 Task: Look for space in Gosnells, Australia from 7th July, 2023 to 14th July, 2023 for 1 adult in price range Rs.6000 to Rs.14000. Place can be shared room with 1  bedroom having 1 bed and 1 bathroom. Property type can be house, flat, guest house, hotel. Amenities needed are: wifi, washing machine, kitchen. Booking option can be shelf check-in. Required host language is English.
Action: Mouse moved to (390, 148)
Screenshot: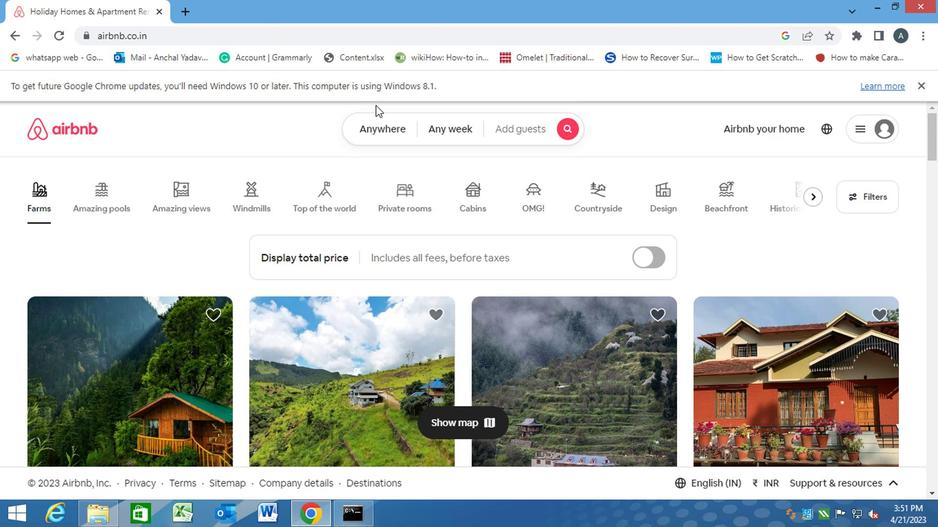 
Action: Mouse pressed left at (390, 148)
Screenshot: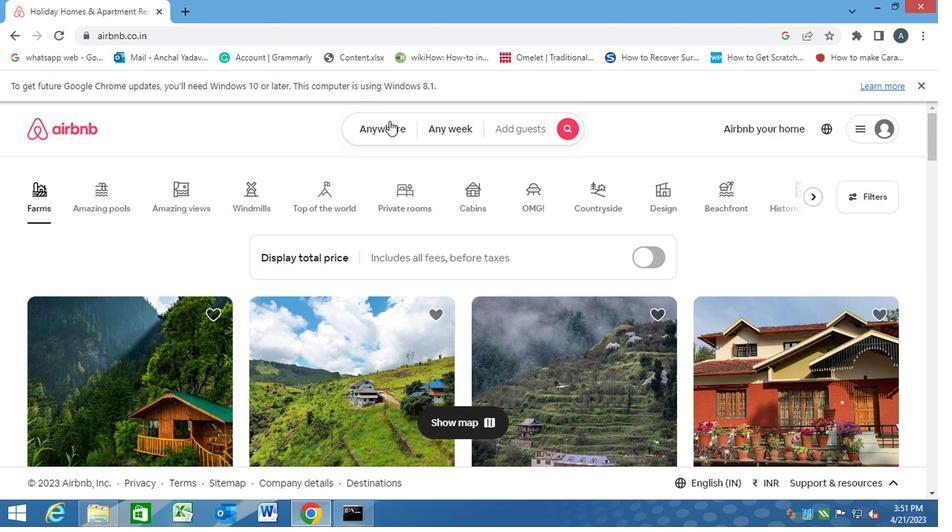 
Action: Mouse moved to (222, 197)
Screenshot: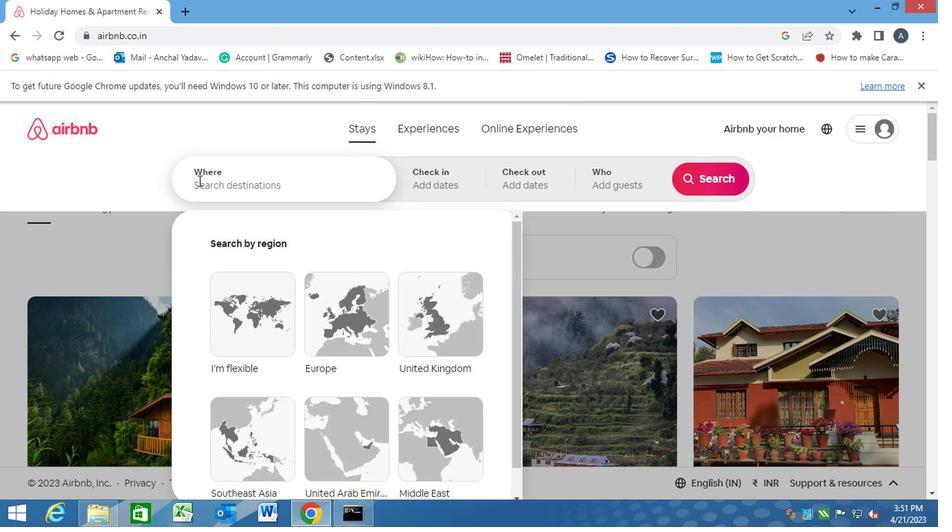 
Action: Mouse pressed left at (222, 197)
Screenshot: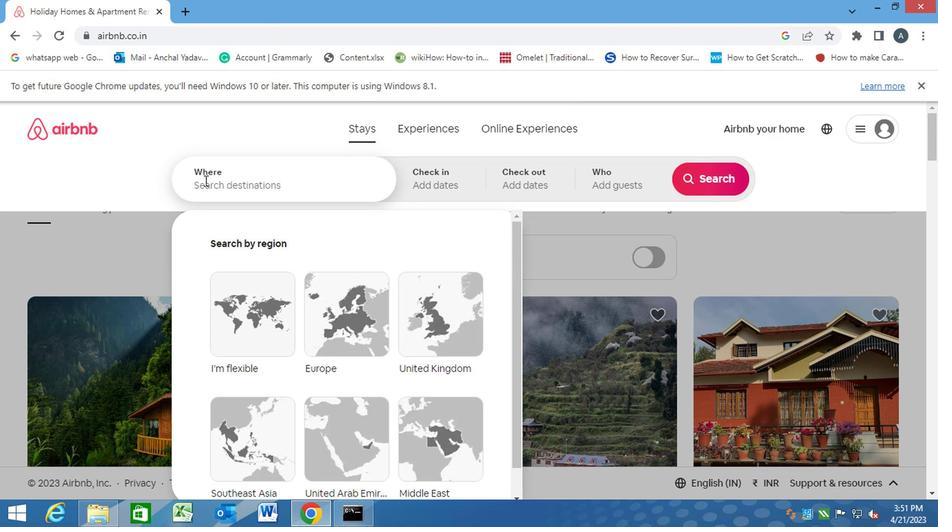 
Action: Key pressed g<Key.caps_lock>osnells,<Key.space><Key.caps_lock>a<Key.caps_lock>ustralia<Key.enter>
Screenshot: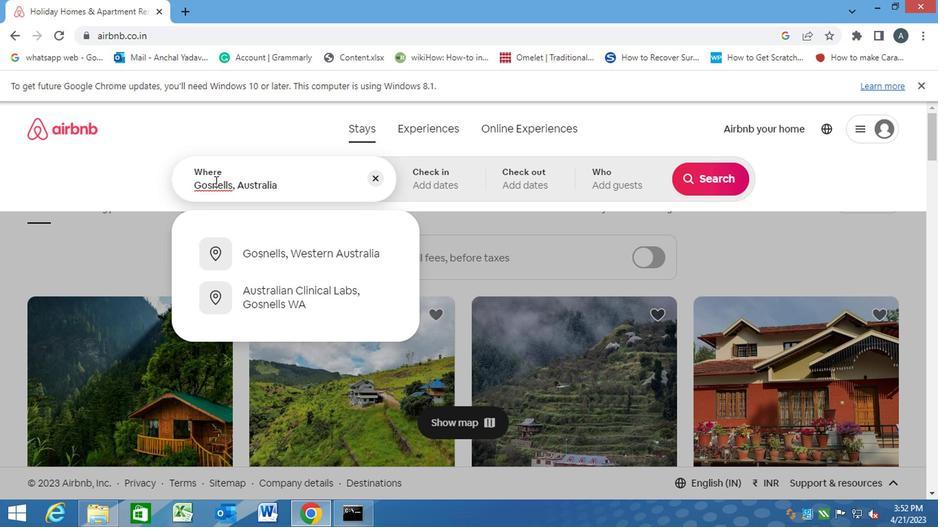 
Action: Mouse moved to (695, 290)
Screenshot: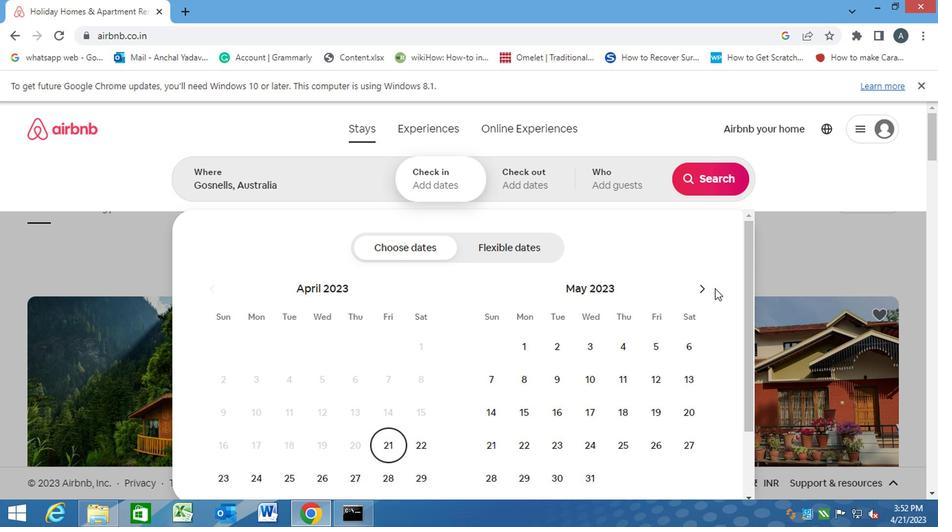 
Action: Mouse pressed left at (695, 290)
Screenshot: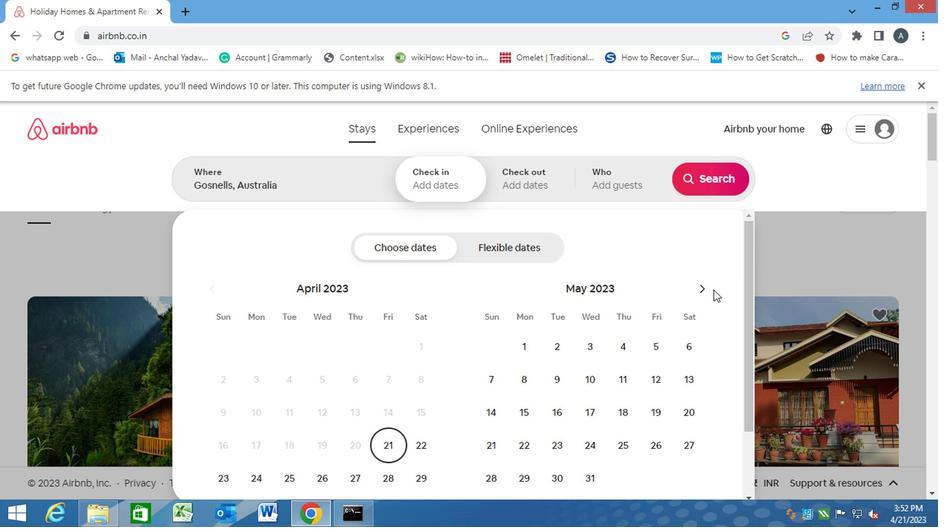 
Action: Mouse moved to (695, 290)
Screenshot: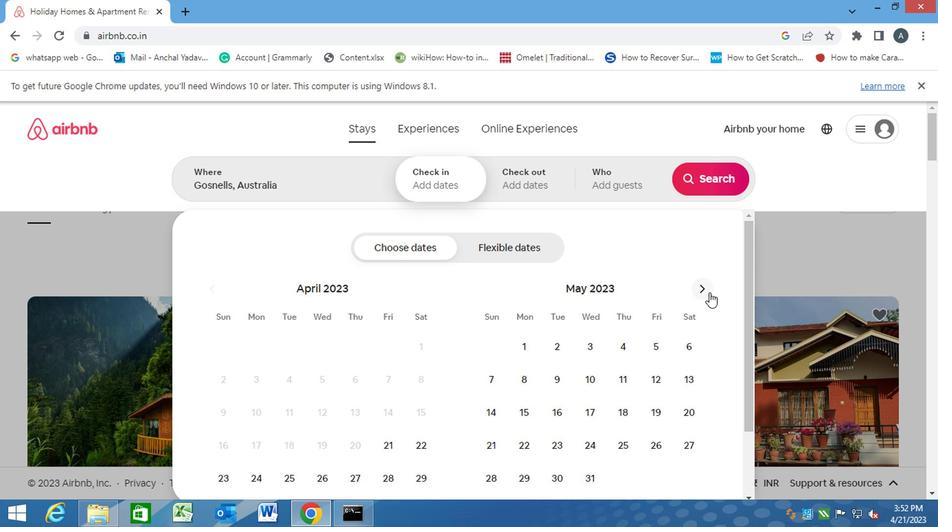 
Action: Mouse pressed left at (695, 290)
Screenshot: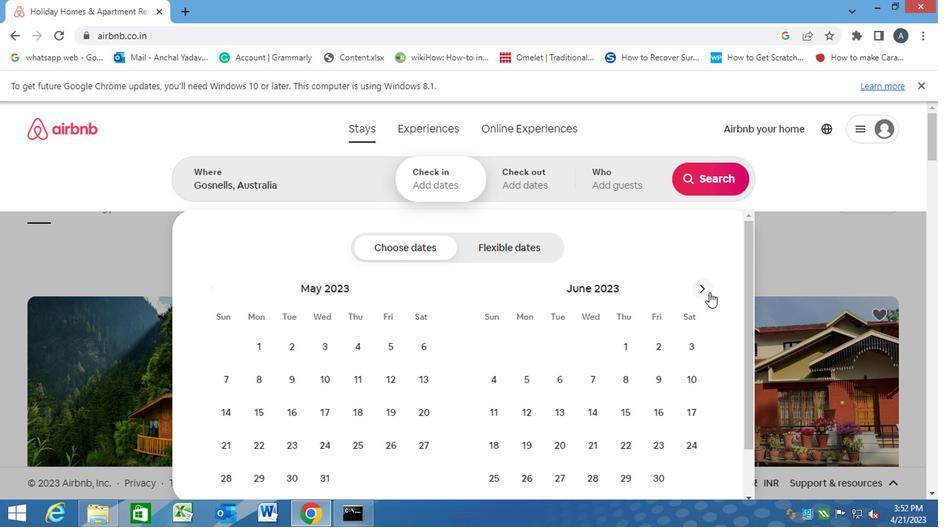 
Action: Mouse moved to (650, 363)
Screenshot: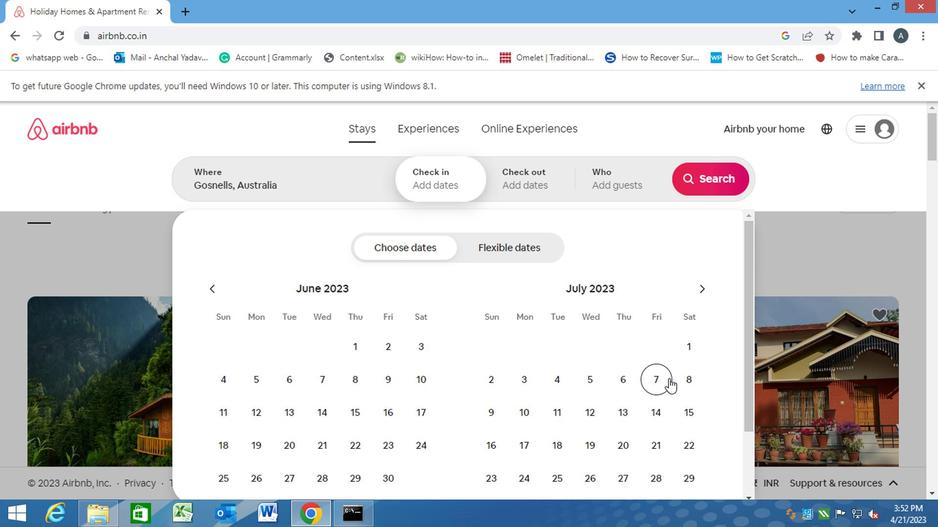 
Action: Mouse pressed left at (650, 363)
Screenshot: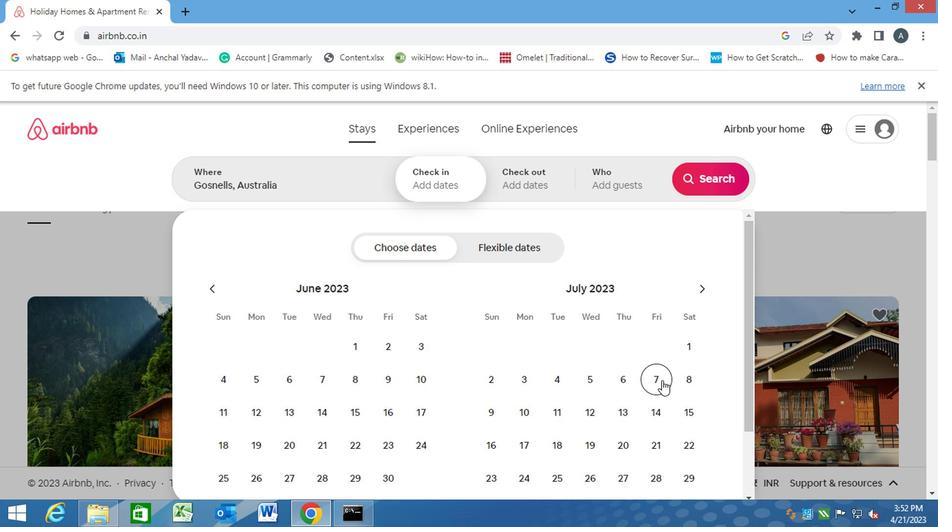 
Action: Mouse moved to (639, 387)
Screenshot: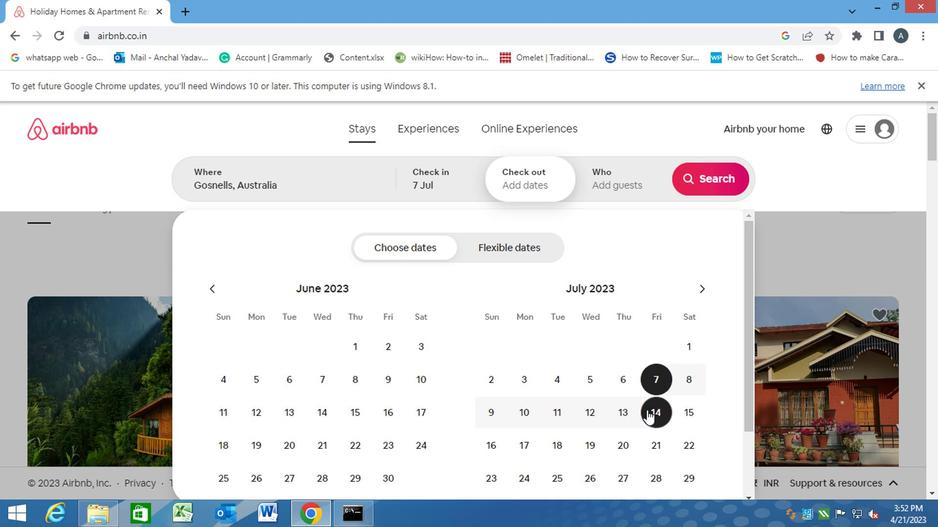 
Action: Mouse pressed left at (639, 387)
Screenshot: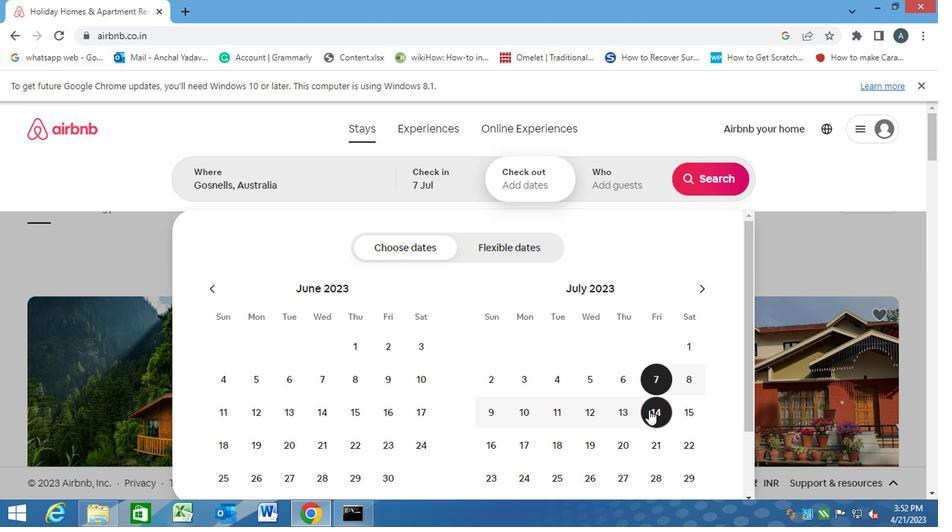 
Action: Mouse moved to (599, 191)
Screenshot: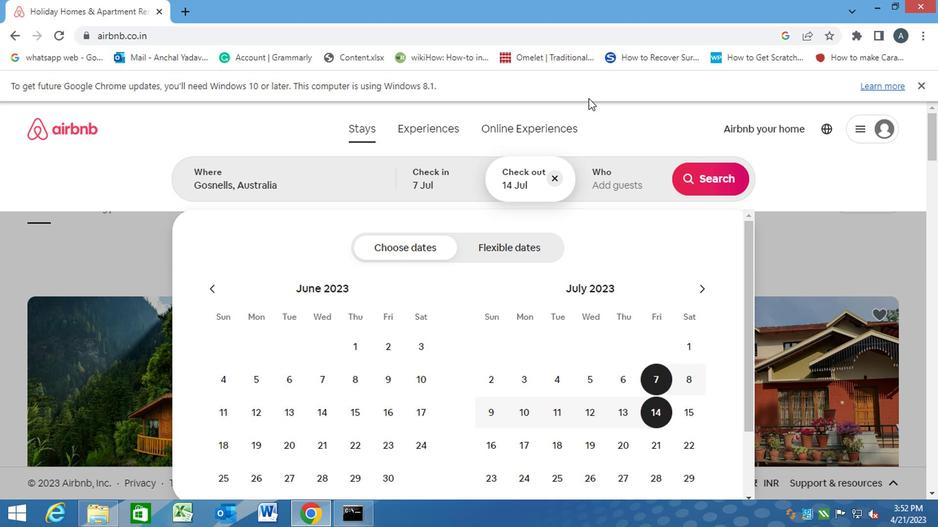 
Action: Mouse pressed left at (599, 191)
Screenshot: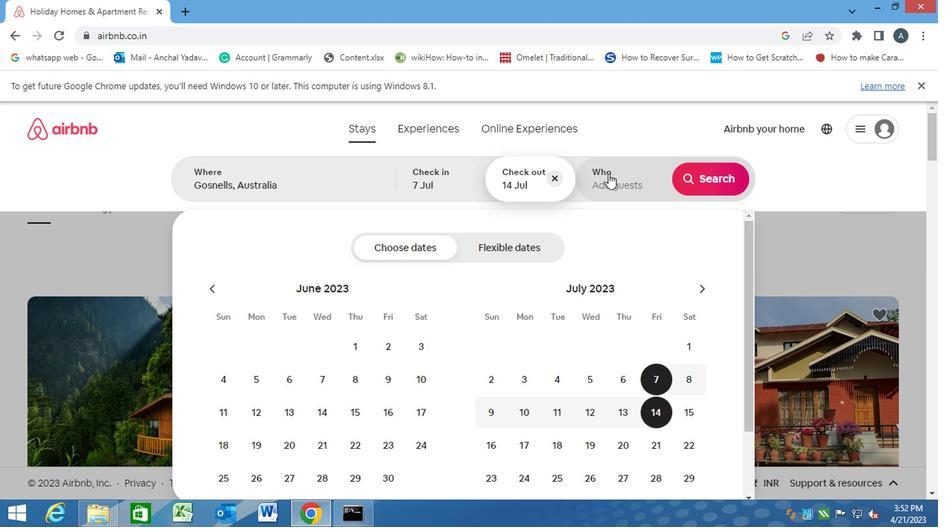 
Action: Mouse moved to (705, 256)
Screenshot: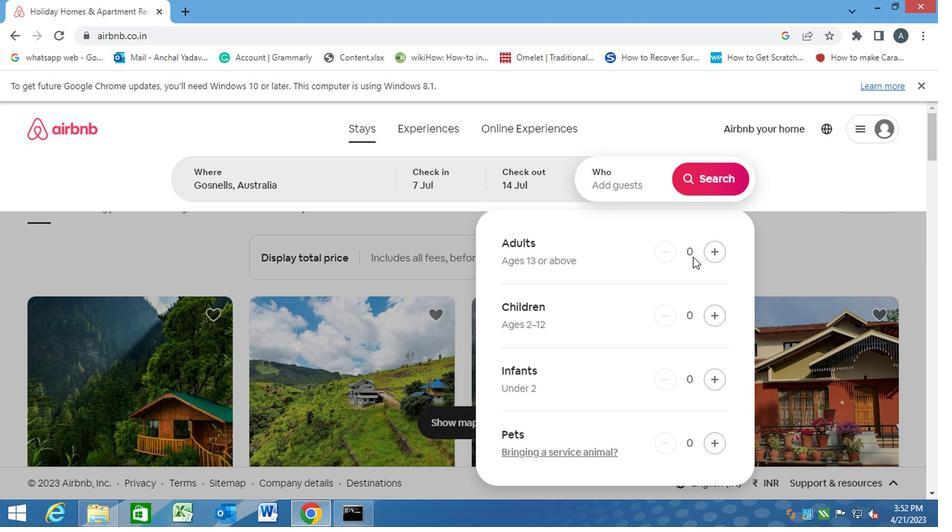 
Action: Mouse pressed left at (705, 256)
Screenshot: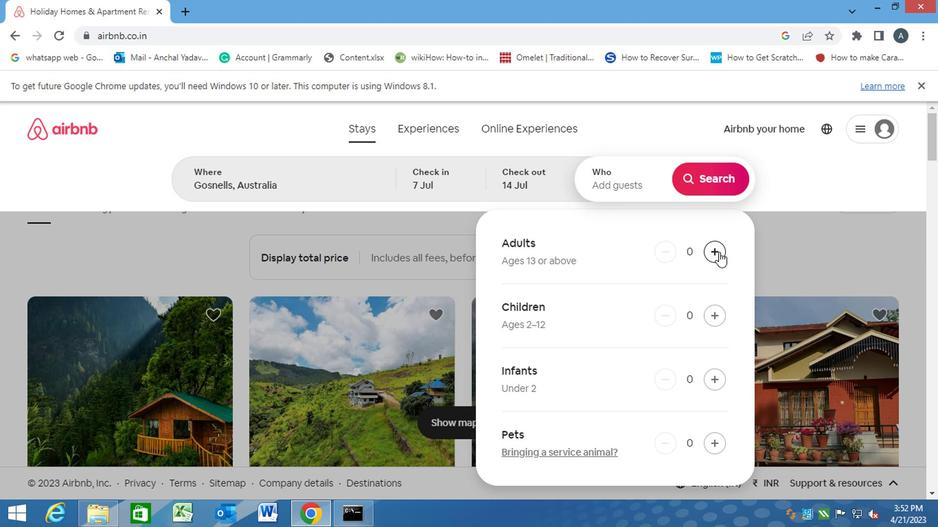 
Action: Mouse moved to (716, 192)
Screenshot: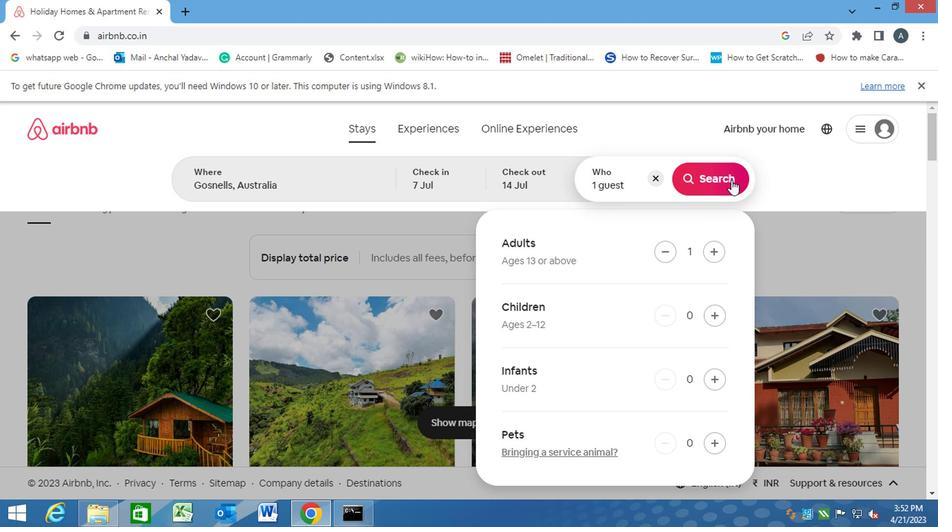 
Action: Mouse pressed left at (716, 192)
Screenshot: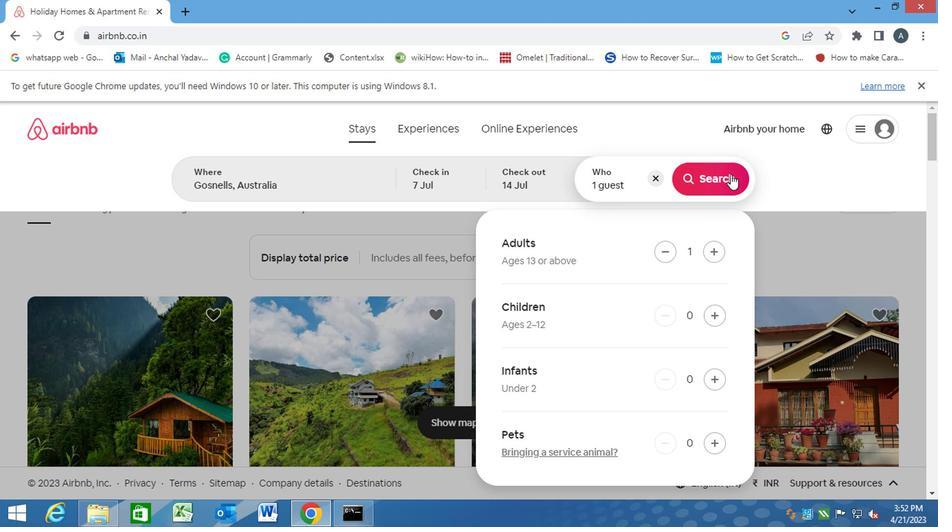 
Action: Mouse moved to (848, 192)
Screenshot: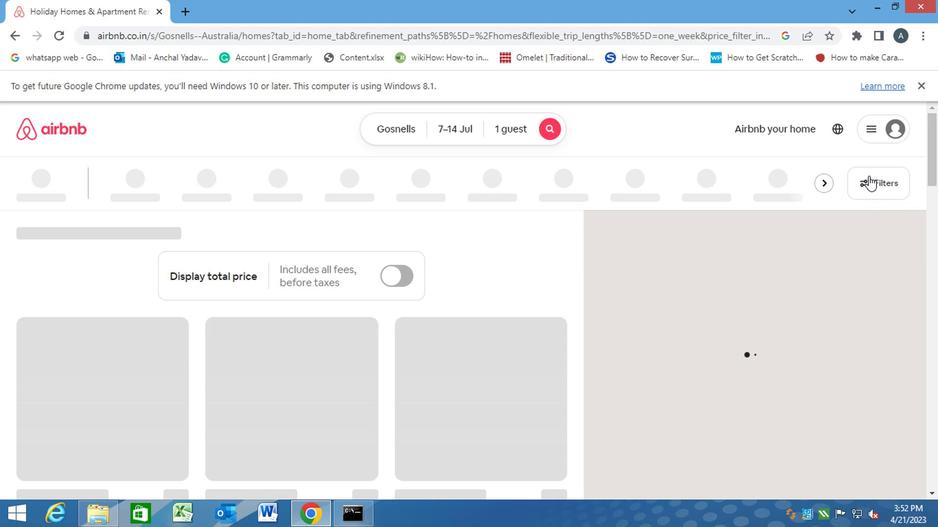 
Action: Mouse pressed left at (848, 192)
Screenshot: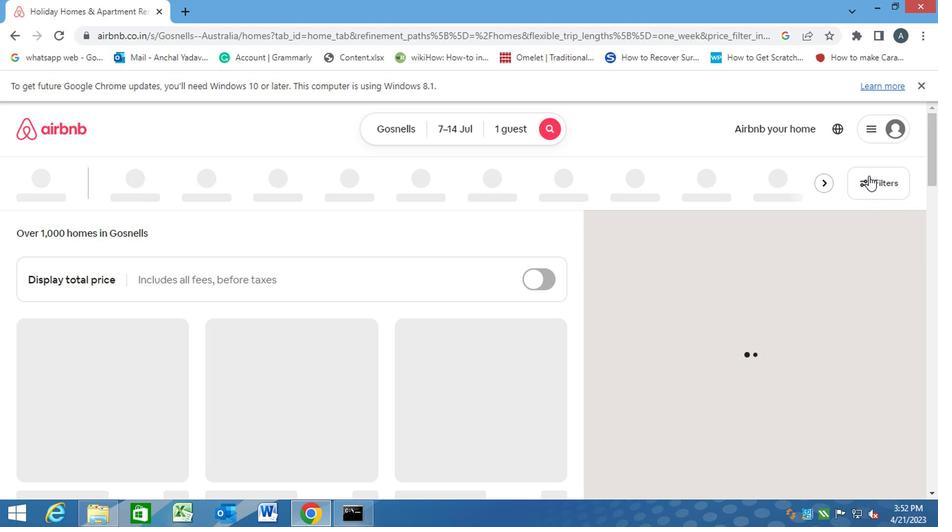 
Action: Mouse moved to (301, 345)
Screenshot: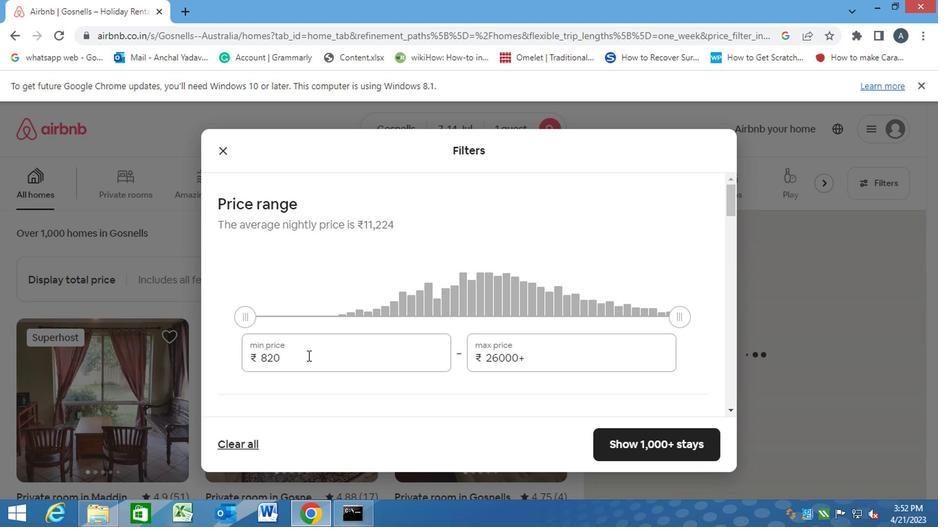 
Action: Mouse pressed left at (301, 345)
Screenshot: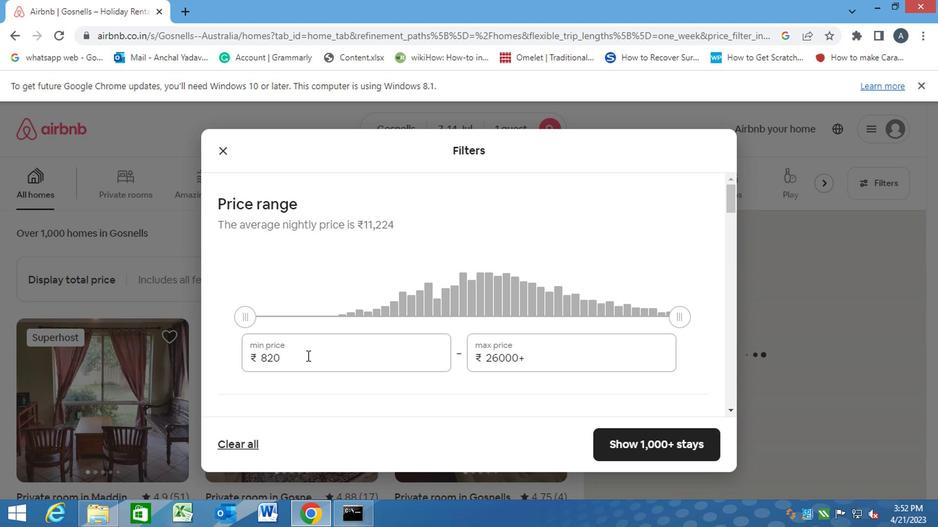 
Action: Mouse moved to (238, 342)
Screenshot: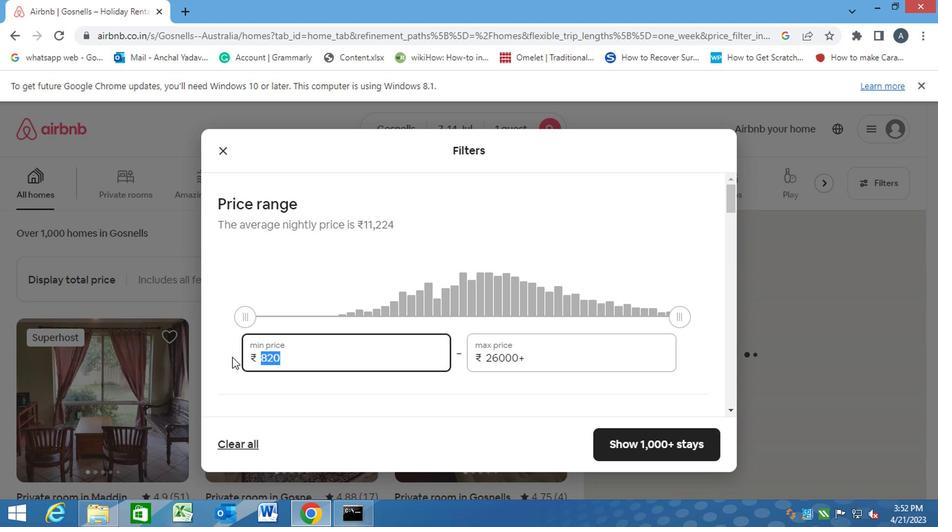 
Action: Key pressed 6000<Key.tab>100<Key.backspace>
Screenshot: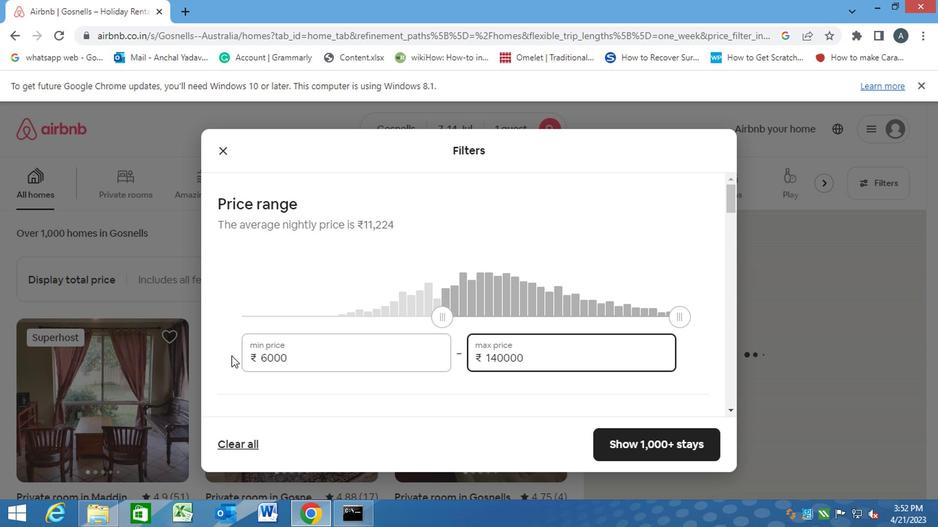 
Action: Mouse moved to (288, 375)
Screenshot: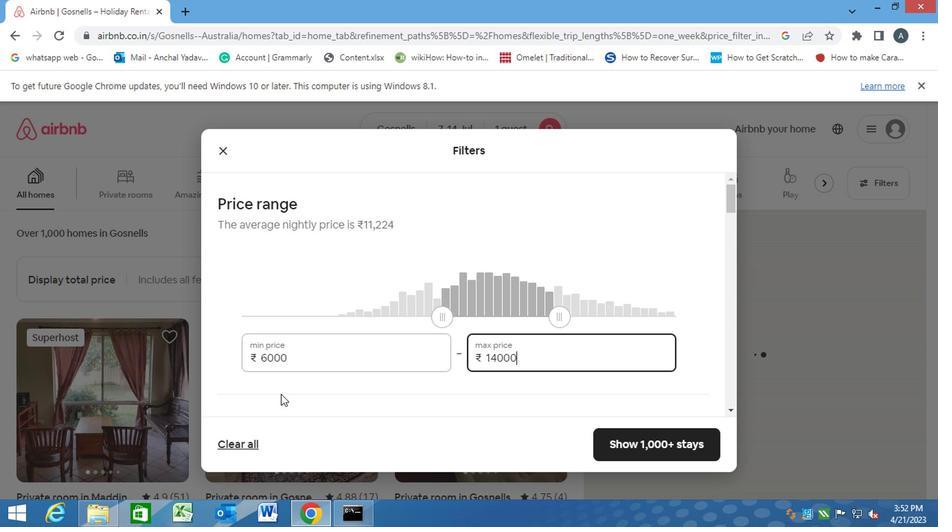 
Action: Mouse scrolled (288, 375) with delta (0, 0)
Screenshot: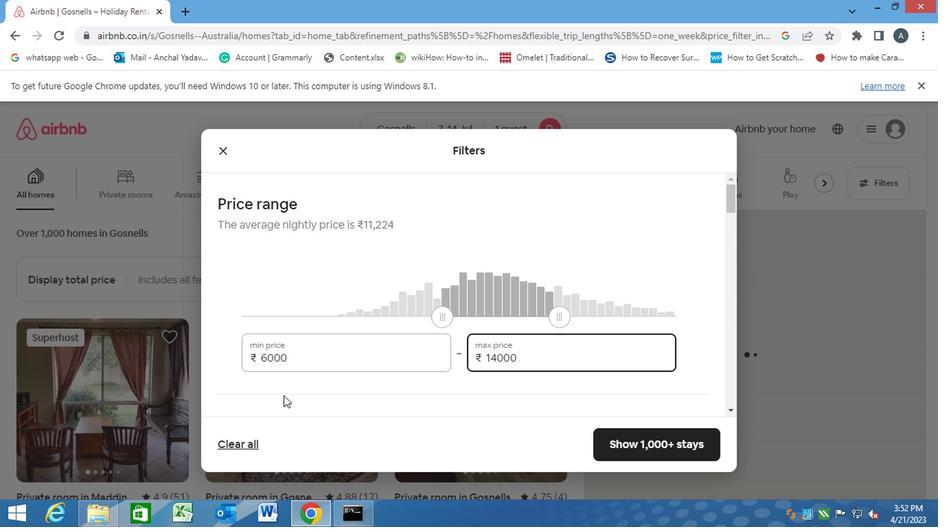 
Action: Mouse scrolled (288, 375) with delta (0, 0)
Screenshot: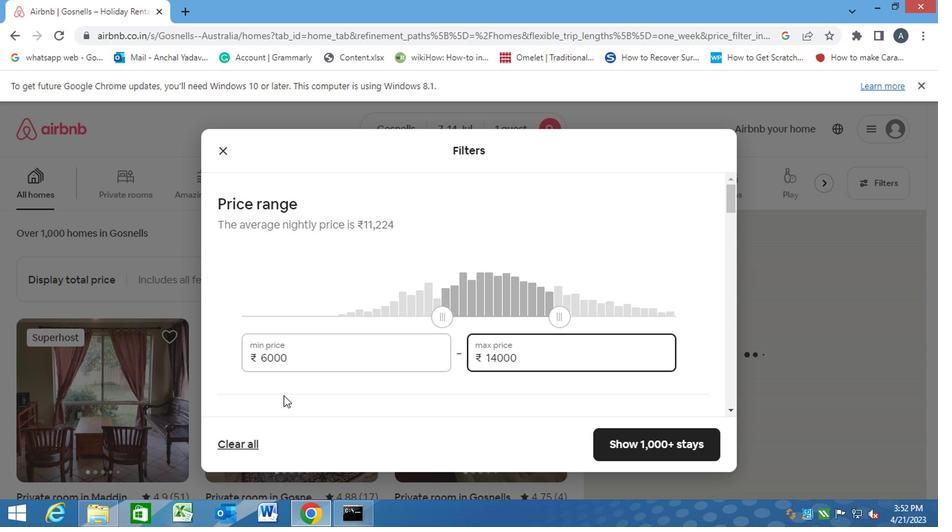 
Action: Mouse moved to (245, 372)
Screenshot: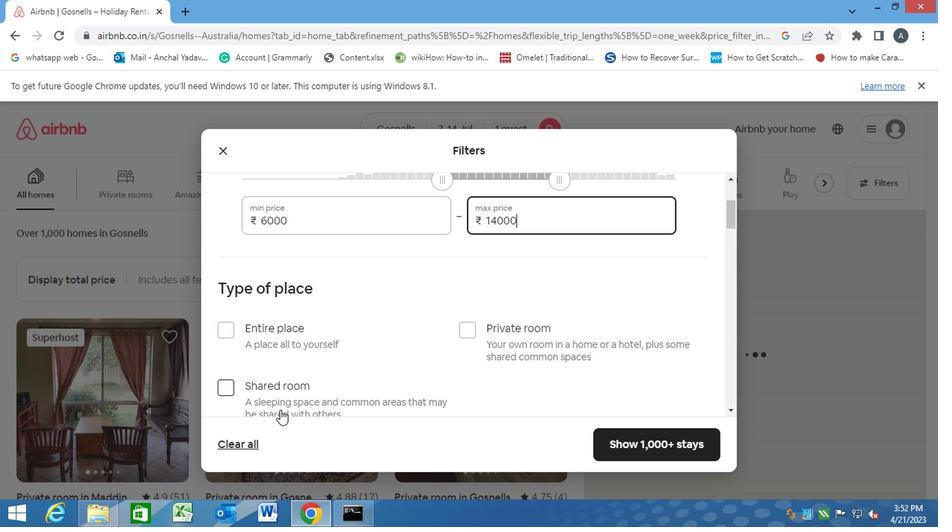 
Action: Mouse pressed left at (245, 372)
Screenshot: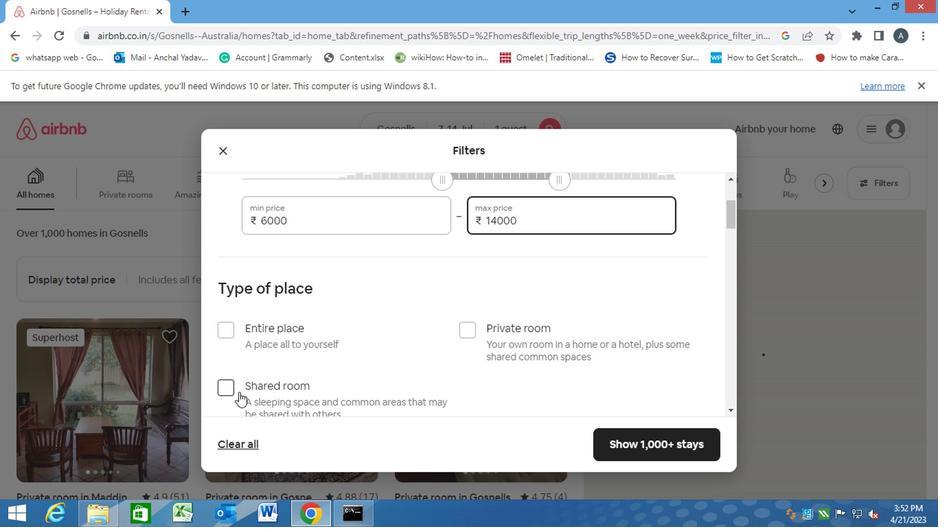 
Action: Mouse moved to (299, 388)
Screenshot: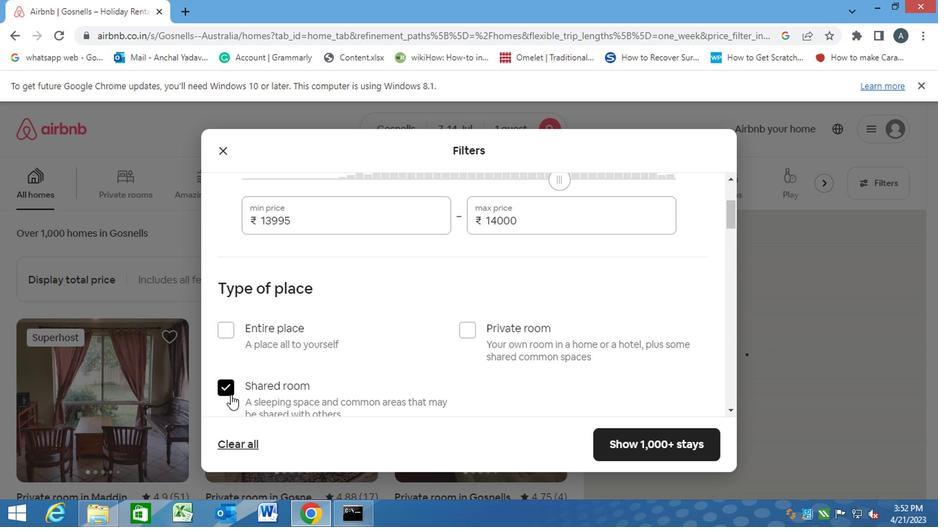 
Action: Mouse scrolled (299, 387) with delta (0, 0)
Screenshot: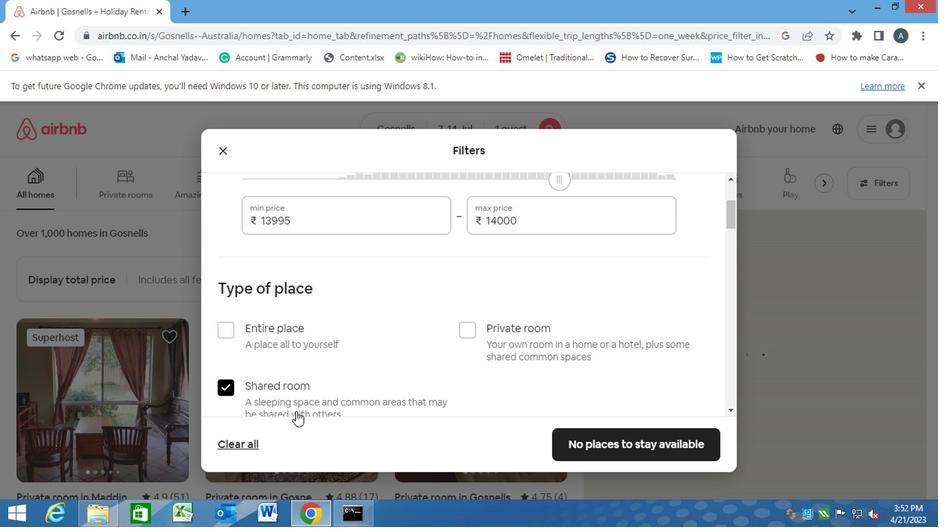
Action: Mouse scrolled (299, 387) with delta (0, 0)
Screenshot: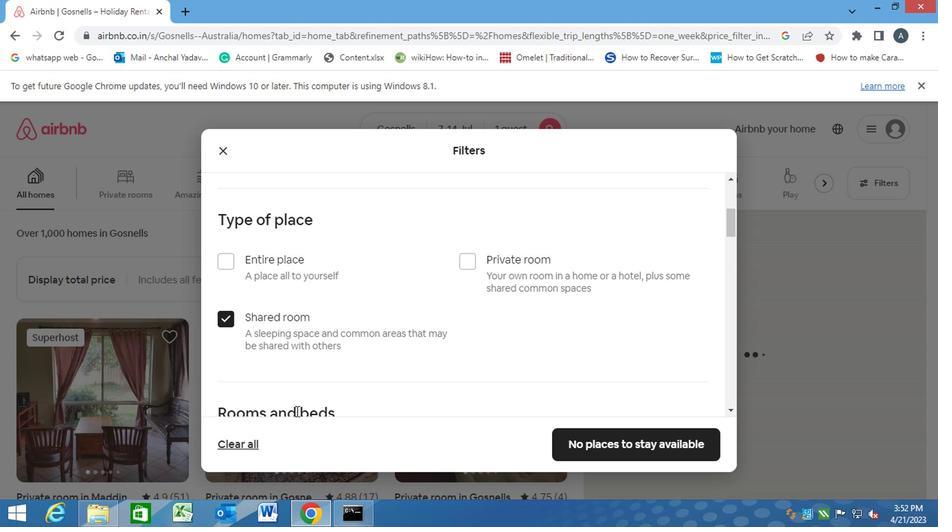 
Action: Mouse scrolled (299, 387) with delta (0, 0)
Screenshot: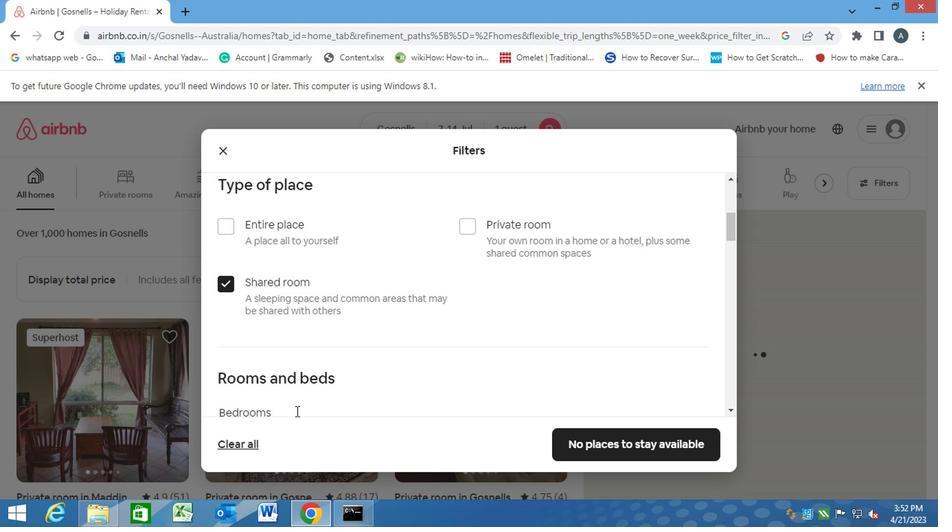 
Action: Mouse moved to (301, 374)
Screenshot: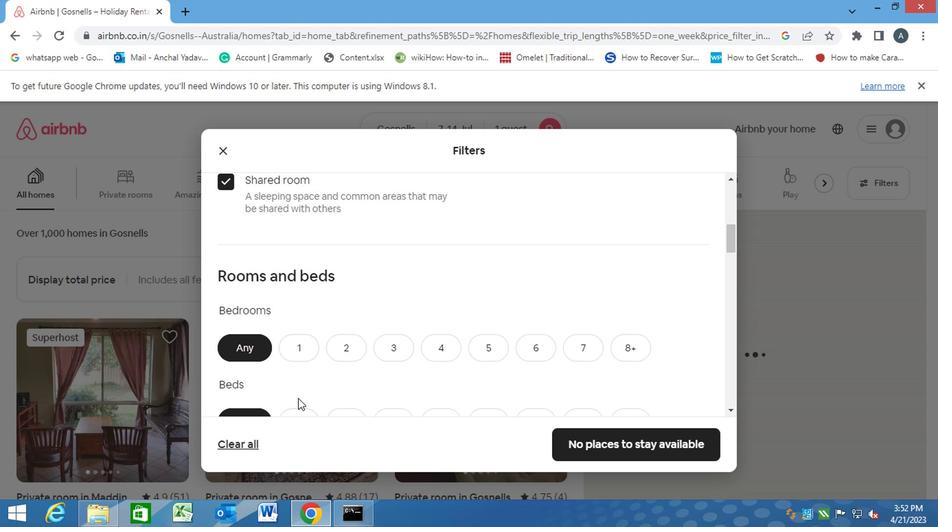 
Action: Mouse scrolled (301, 373) with delta (0, 0)
Screenshot: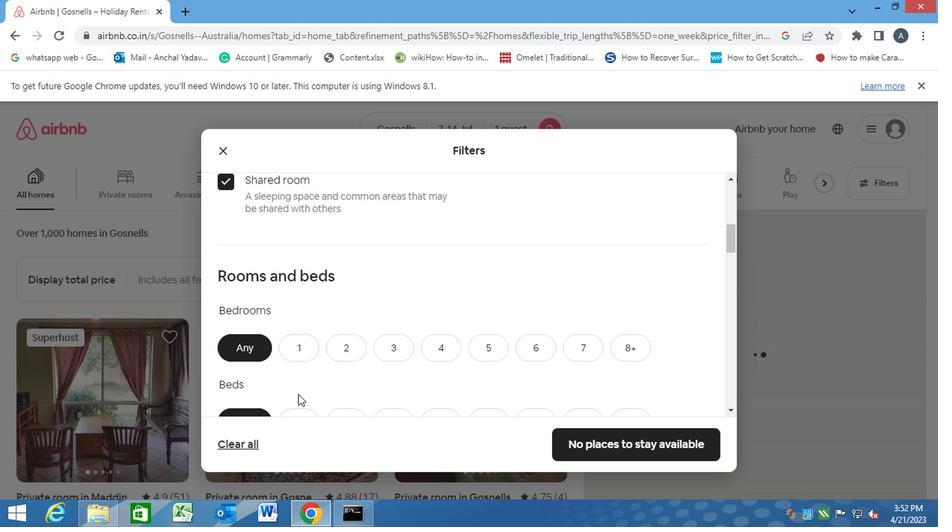 
Action: Mouse scrolled (301, 373) with delta (0, 0)
Screenshot: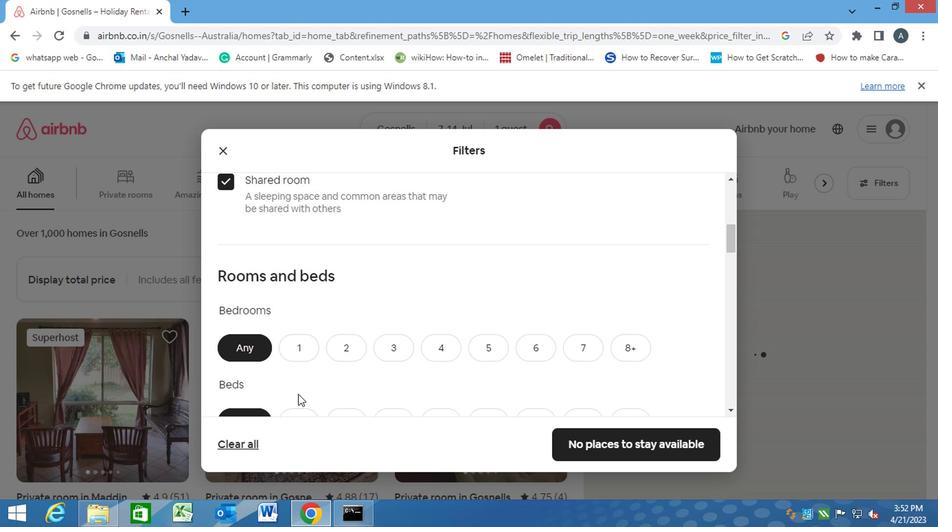 
Action: Mouse moved to (307, 222)
Screenshot: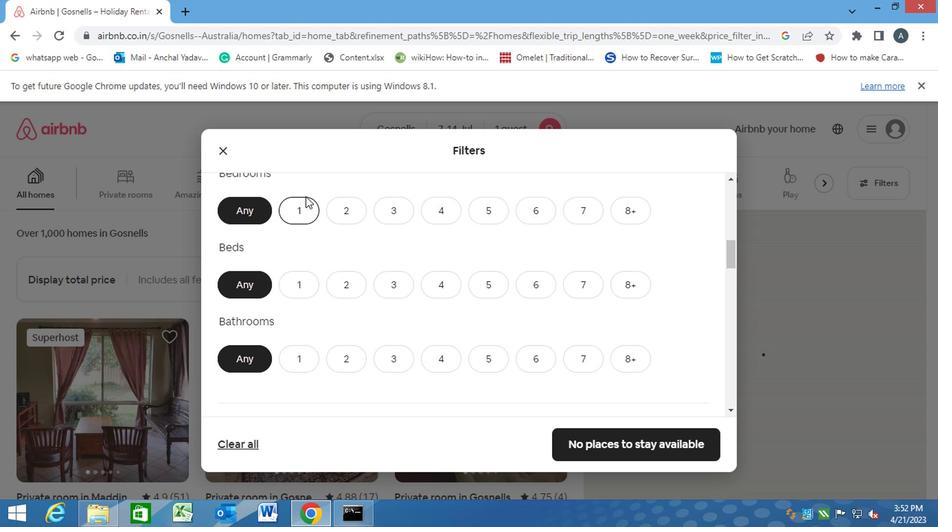 
Action: Mouse pressed left at (307, 222)
Screenshot: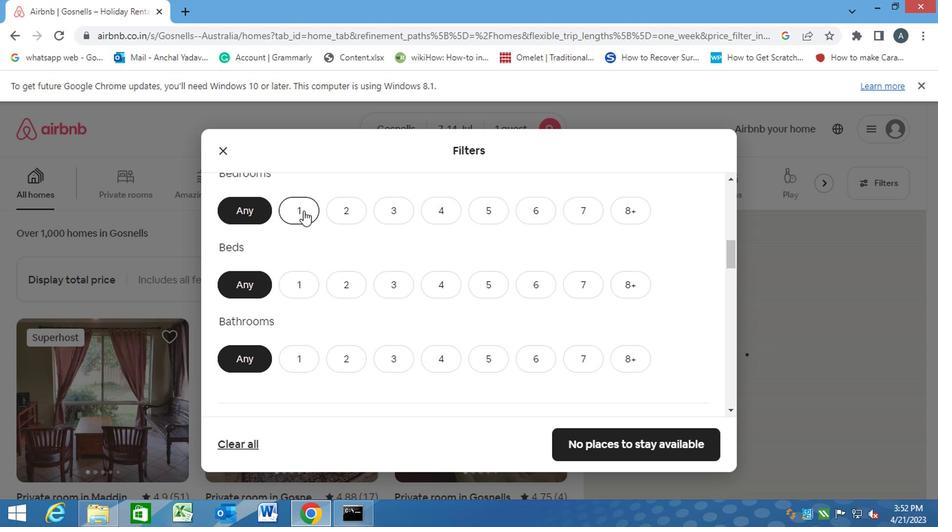 
Action: Mouse moved to (307, 276)
Screenshot: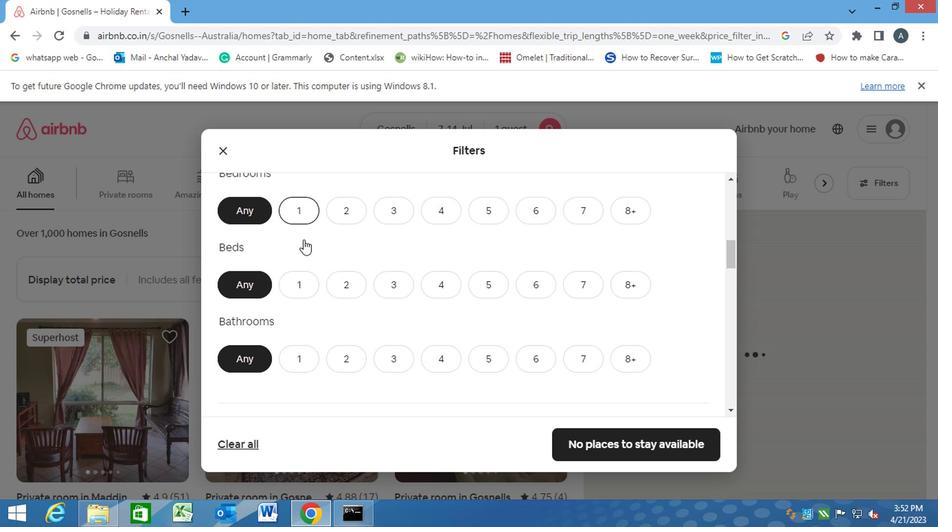 
Action: Mouse pressed left at (307, 276)
Screenshot: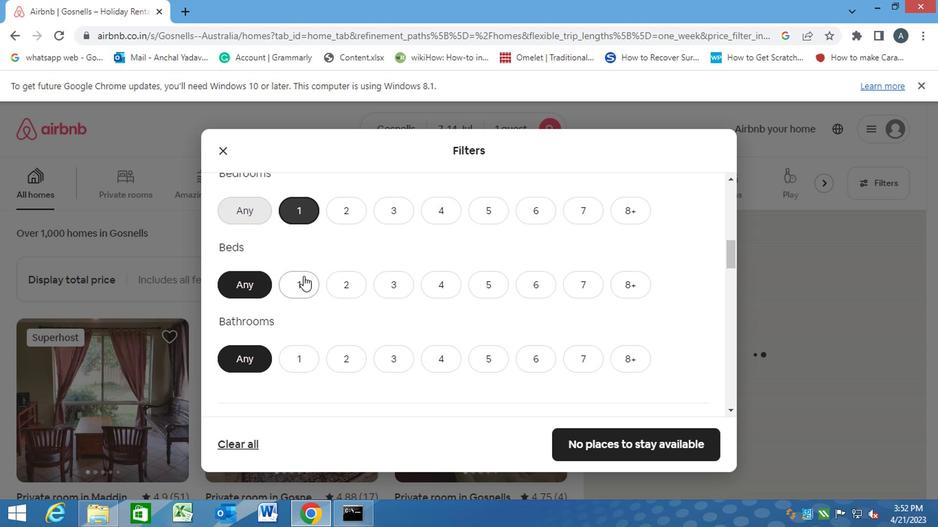 
Action: Mouse moved to (299, 342)
Screenshot: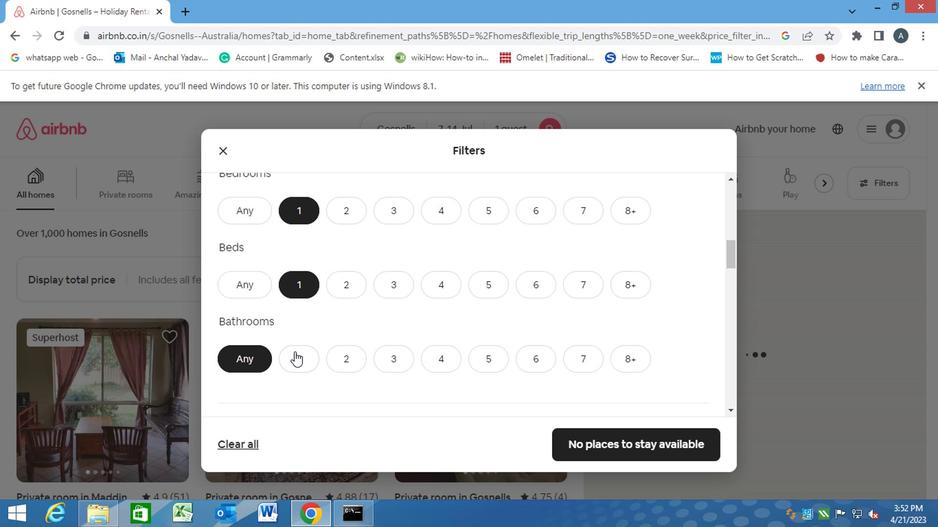 
Action: Mouse pressed left at (299, 342)
Screenshot: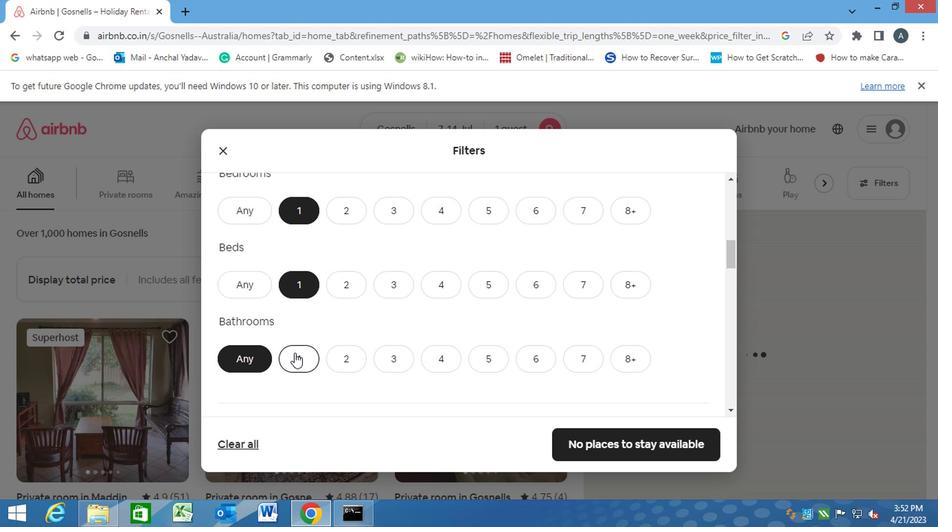 
Action: Mouse scrolled (299, 342) with delta (0, 0)
Screenshot: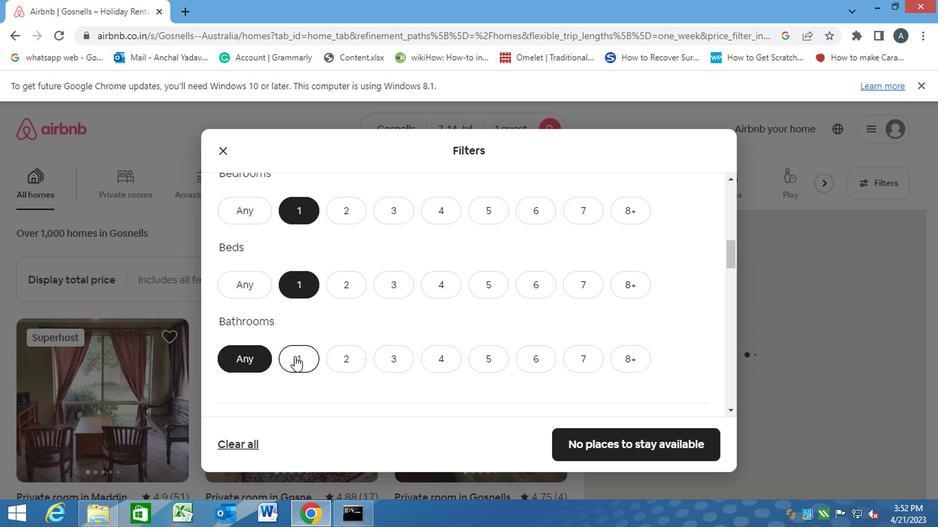 
Action: Mouse scrolled (299, 342) with delta (0, 0)
Screenshot: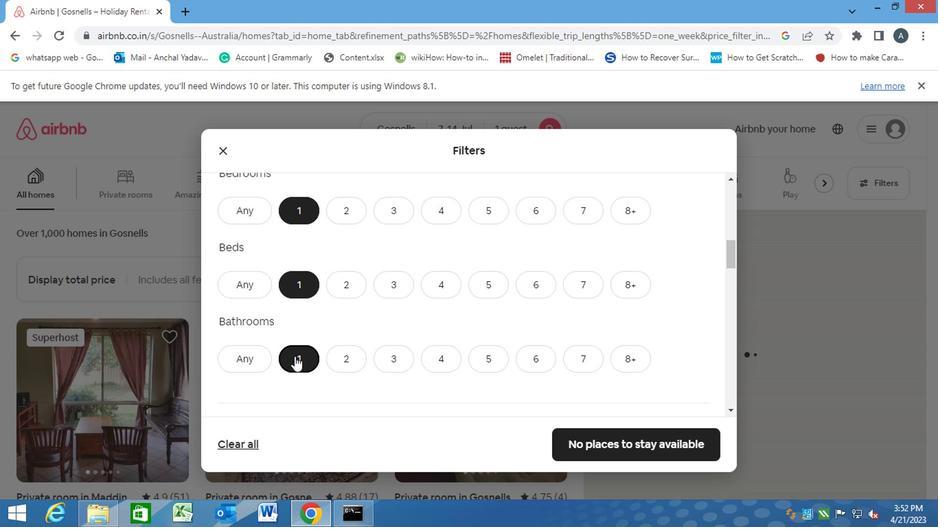 
Action: Mouse scrolled (299, 342) with delta (0, 0)
Screenshot: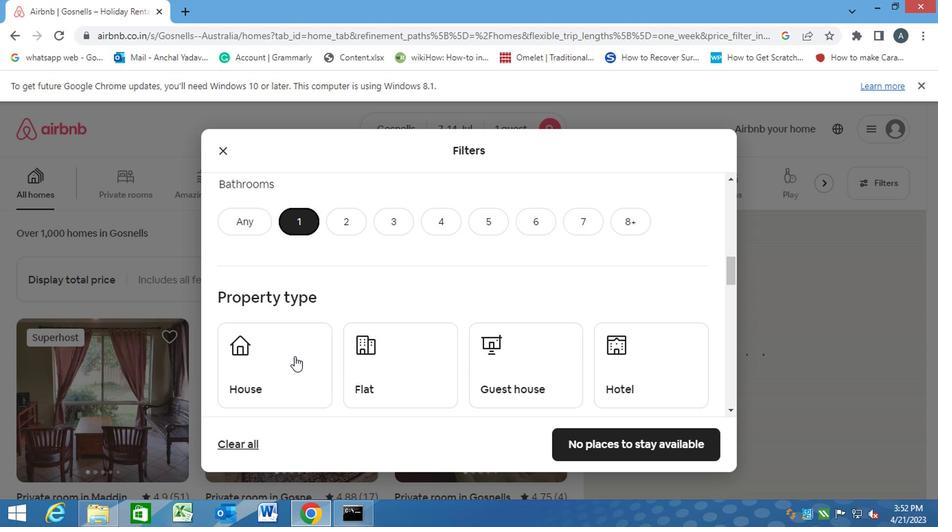 
Action: Mouse moved to (290, 300)
Screenshot: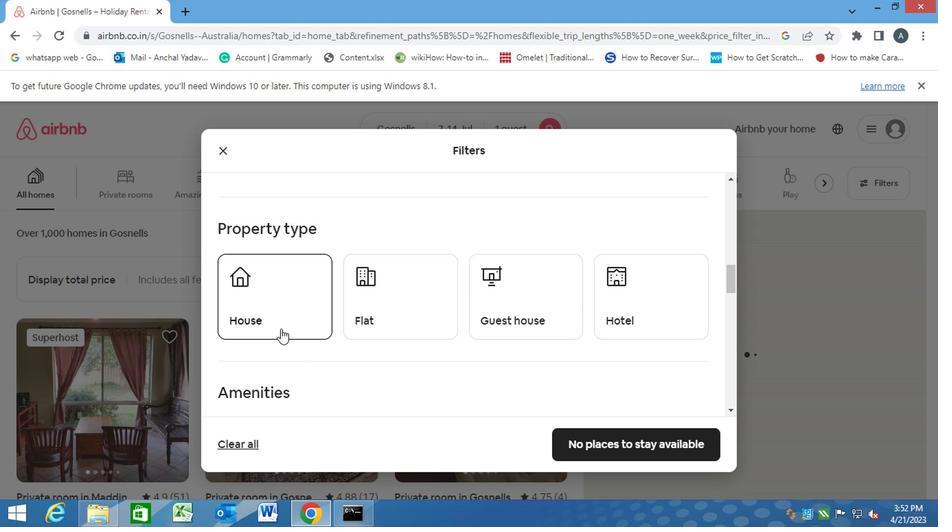
Action: Mouse pressed left at (290, 300)
Screenshot: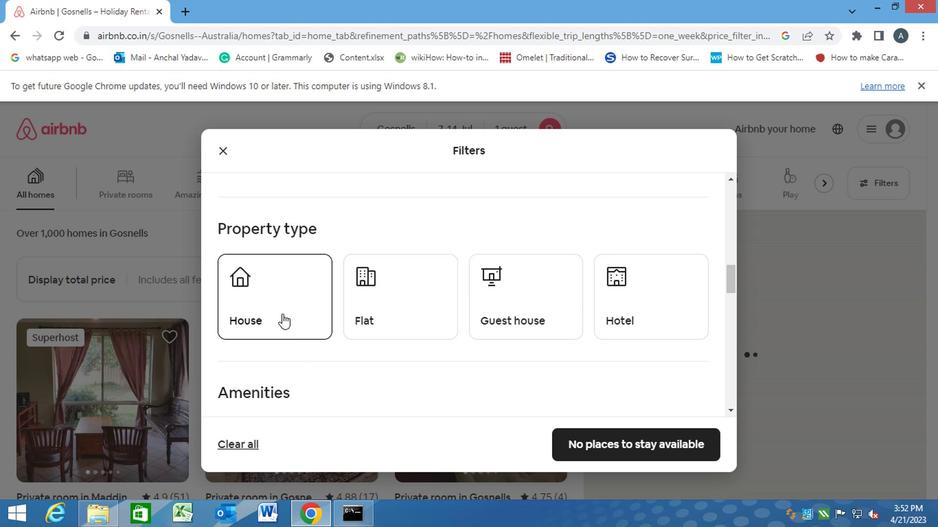 
Action: Mouse moved to (372, 302)
Screenshot: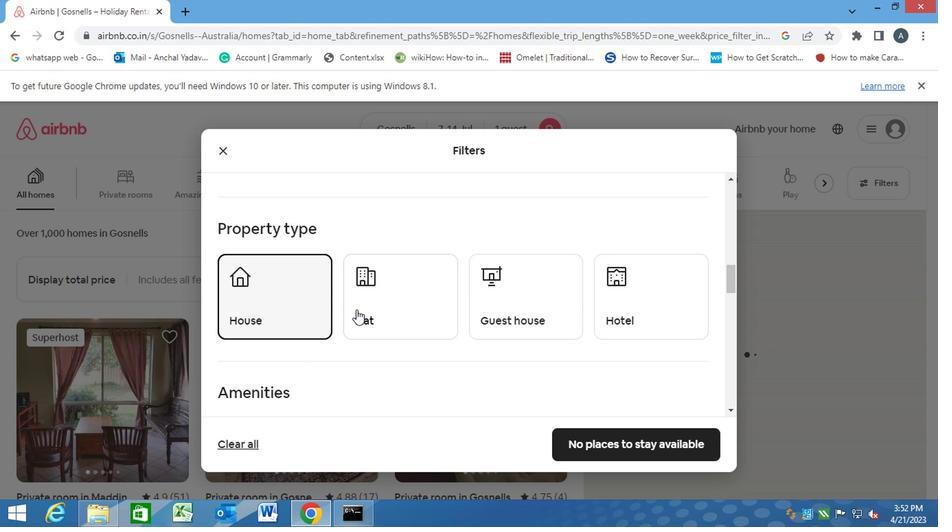 
Action: Mouse pressed left at (372, 302)
Screenshot: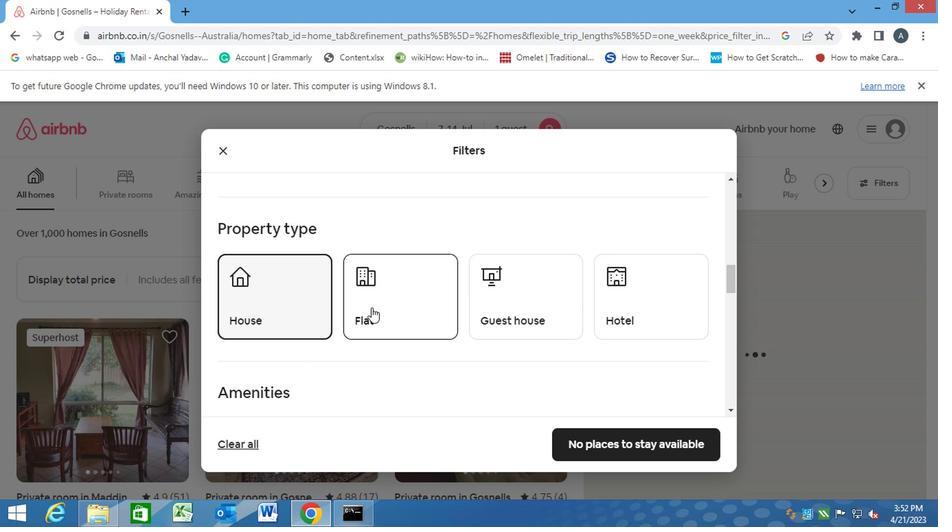 
Action: Mouse moved to (490, 297)
Screenshot: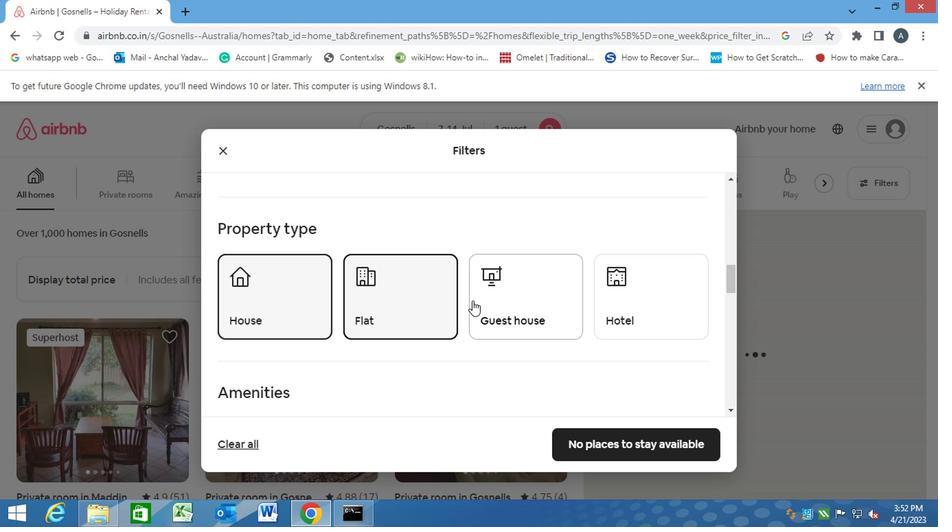 
Action: Mouse pressed left at (490, 297)
Screenshot: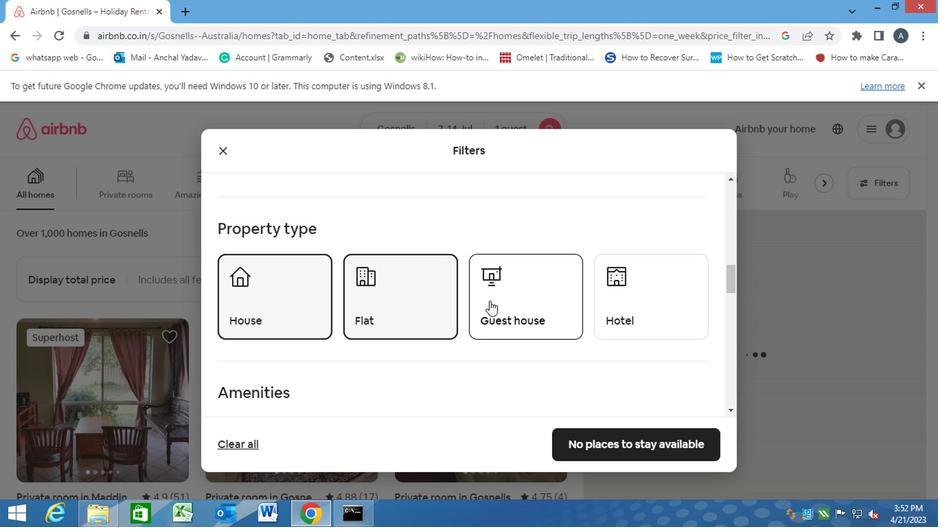 
Action: Mouse moved to (635, 297)
Screenshot: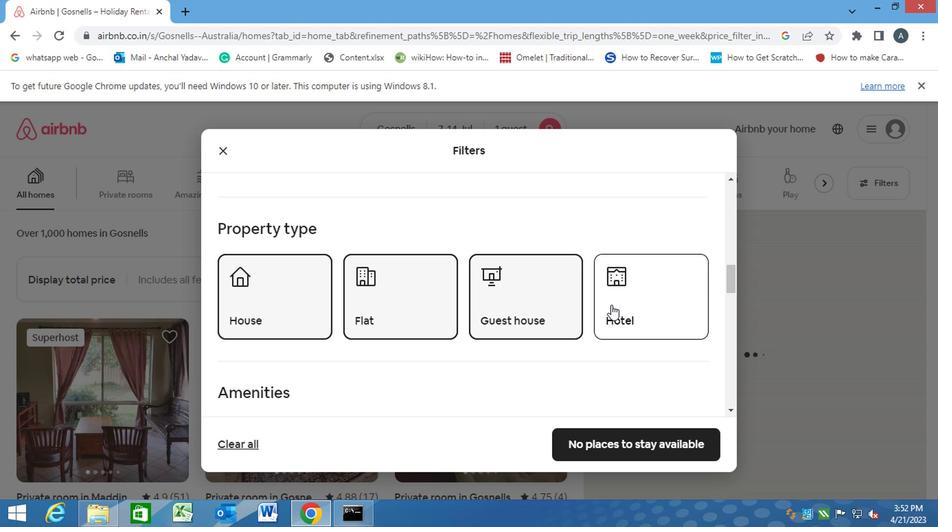 
Action: Mouse pressed left at (635, 297)
Screenshot: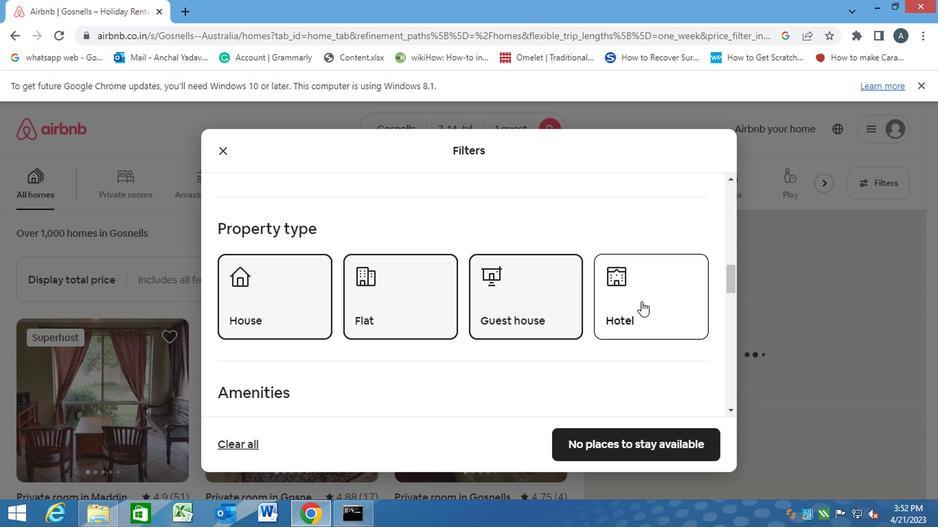 
Action: Mouse moved to (423, 359)
Screenshot: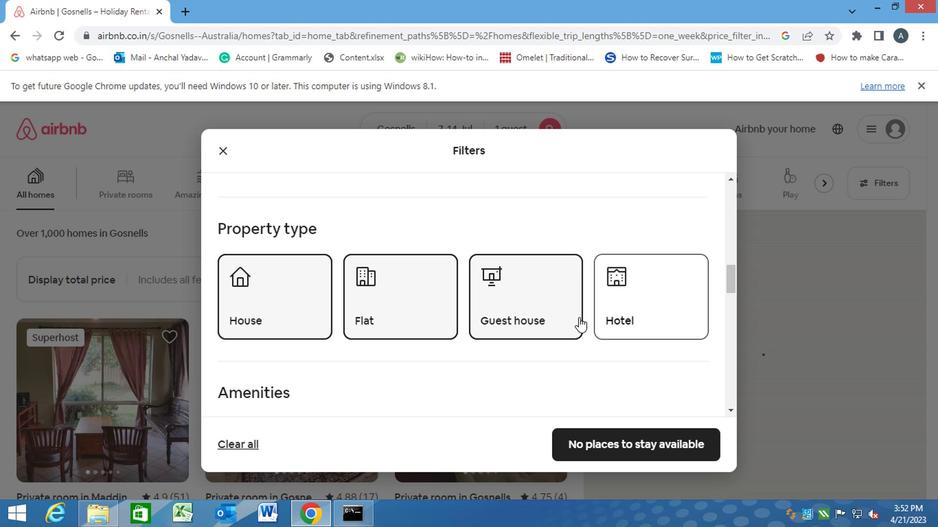
Action: Mouse scrolled (423, 358) with delta (0, 0)
Screenshot: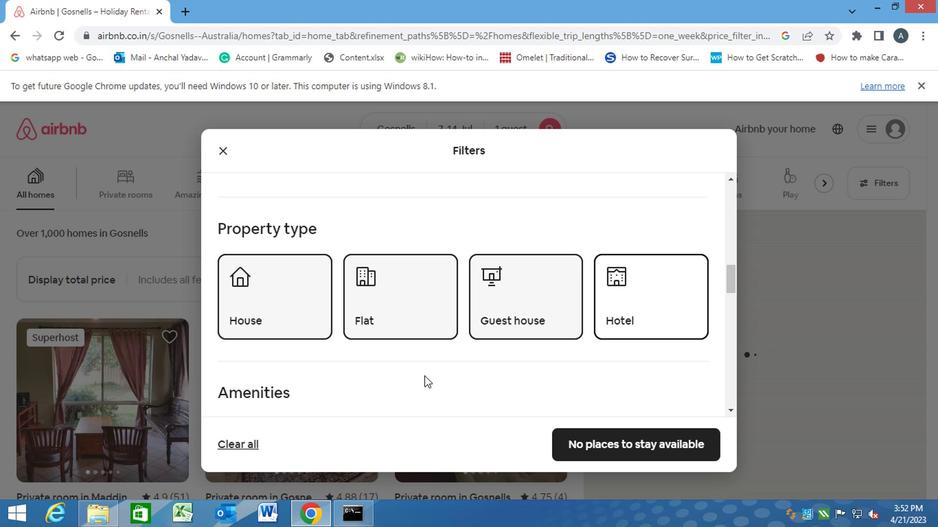 
Action: Mouse scrolled (423, 358) with delta (0, 0)
Screenshot: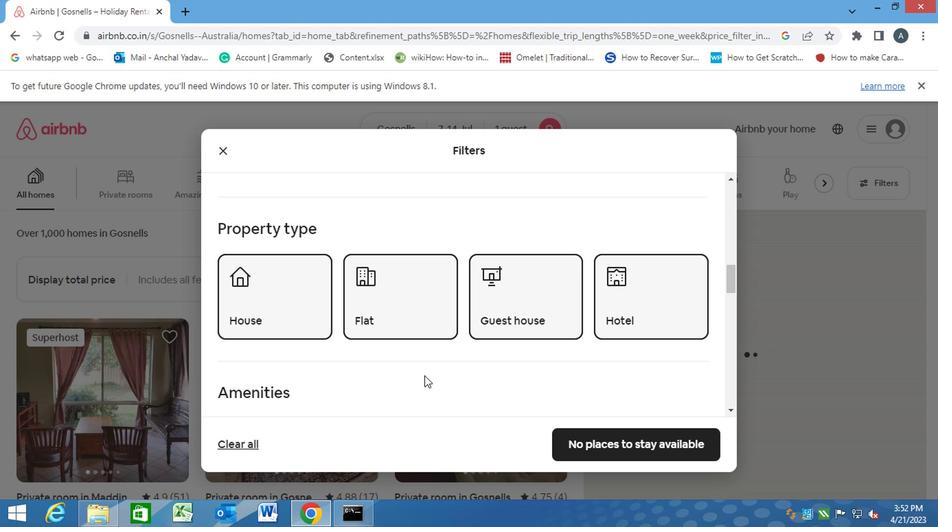 
Action: Mouse scrolled (423, 358) with delta (0, 0)
Screenshot: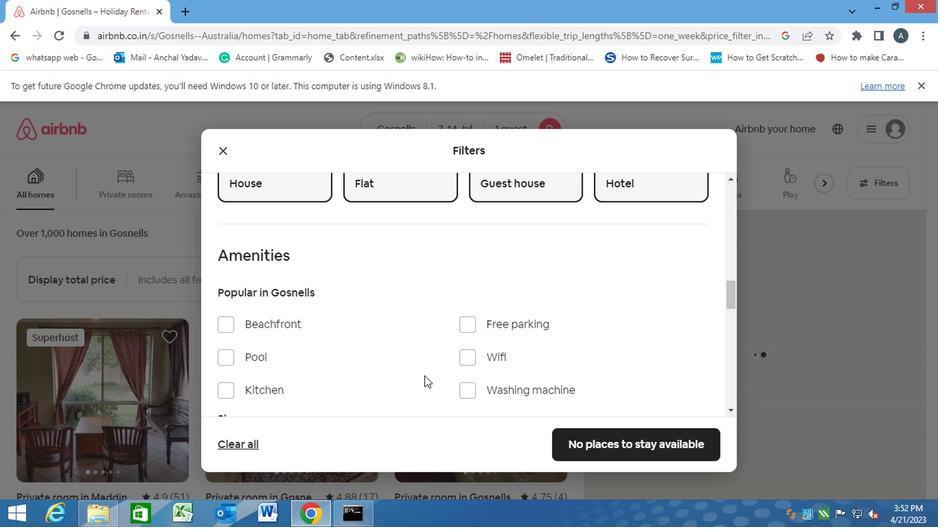 
Action: Mouse moved to (460, 288)
Screenshot: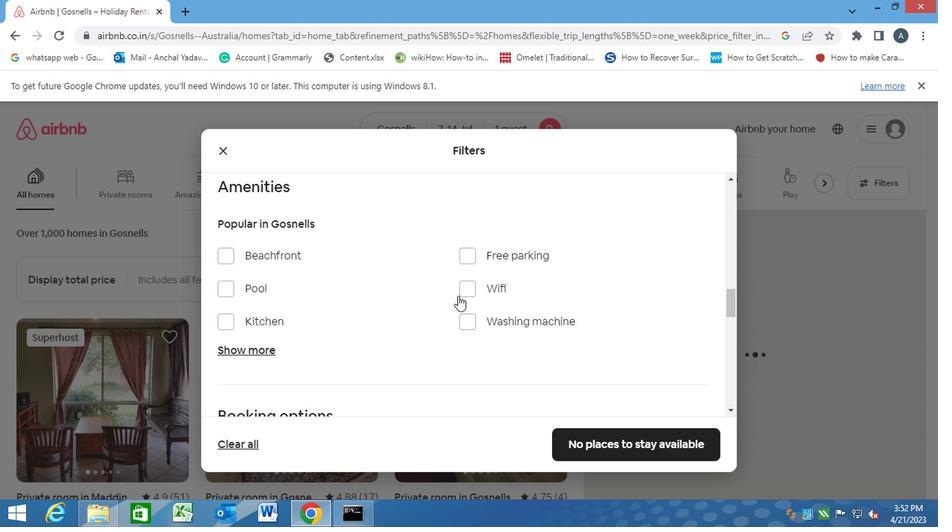 
Action: Mouse pressed left at (460, 288)
Screenshot: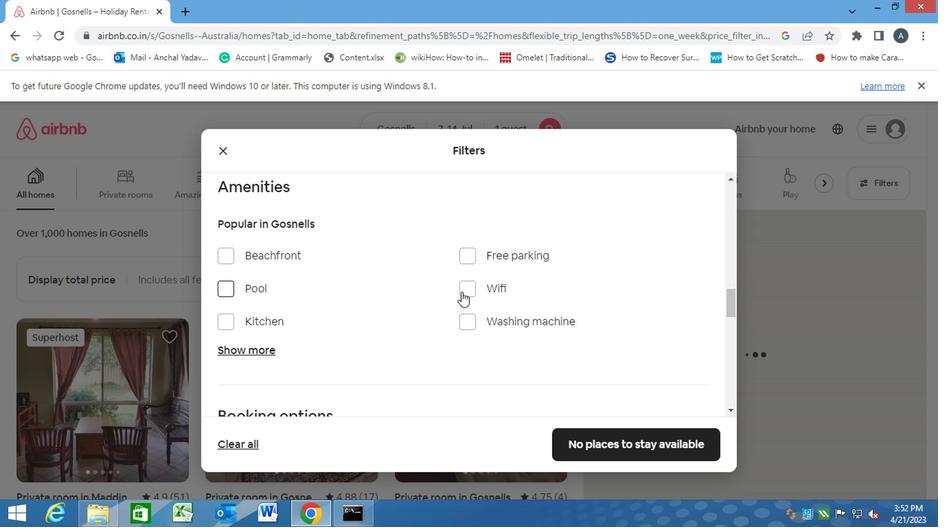 
Action: Mouse moved to (247, 338)
Screenshot: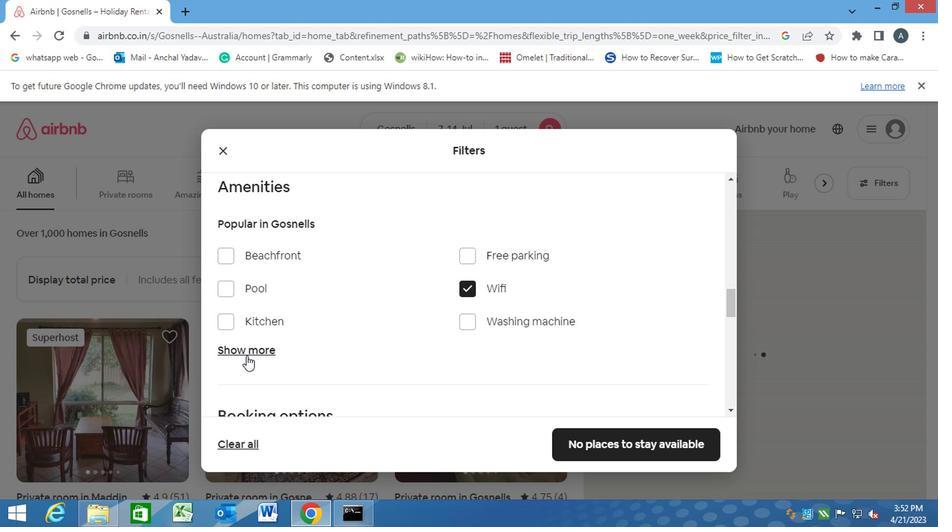 
Action: Mouse pressed left at (247, 338)
Screenshot: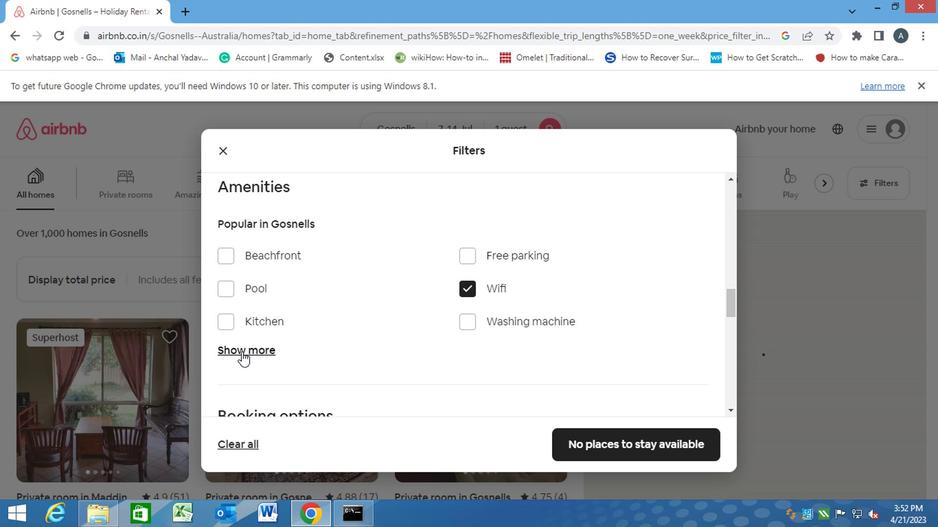 
Action: Mouse moved to (469, 308)
Screenshot: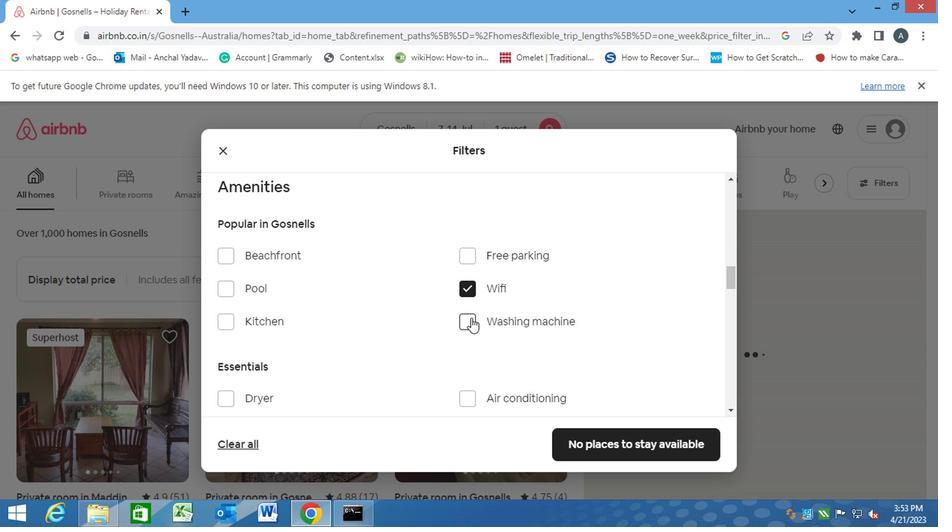 
Action: Mouse pressed left at (469, 308)
Screenshot: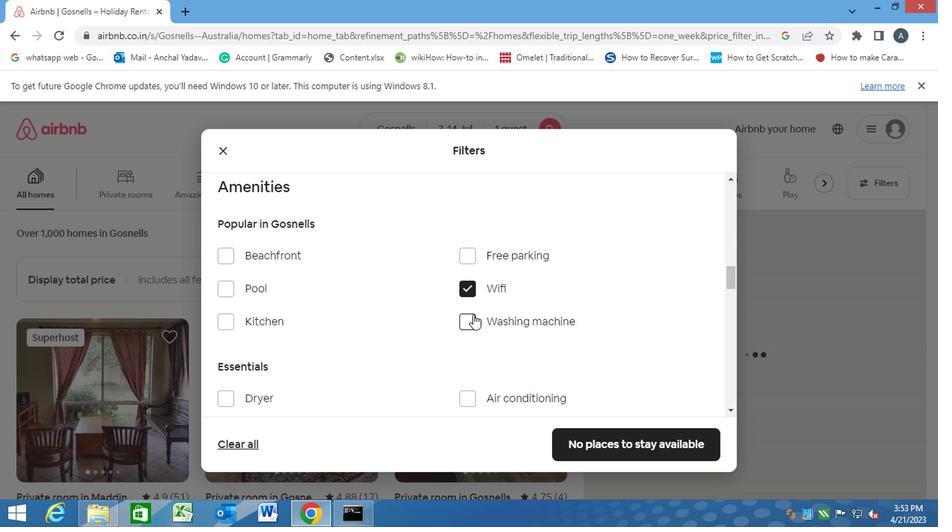 
Action: Mouse moved to (236, 311)
Screenshot: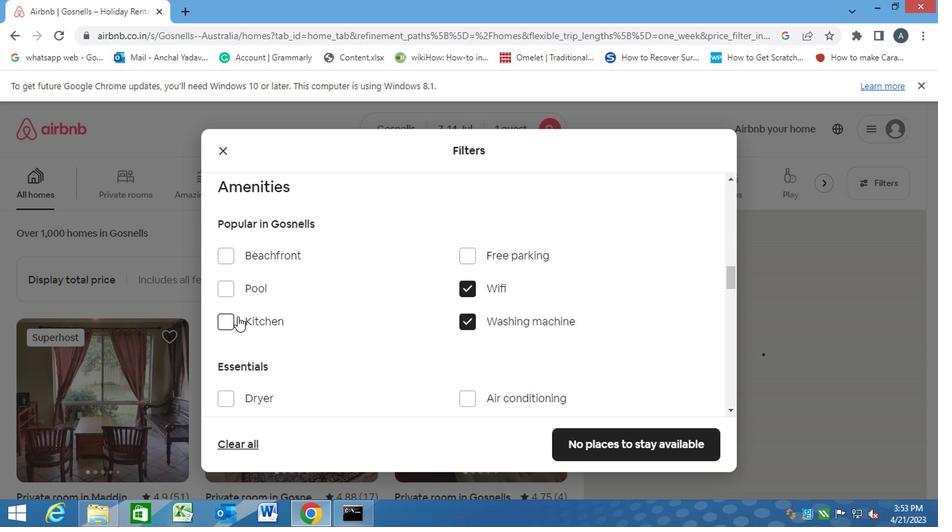 
Action: Mouse pressed left at (236, 311)
Screenshot: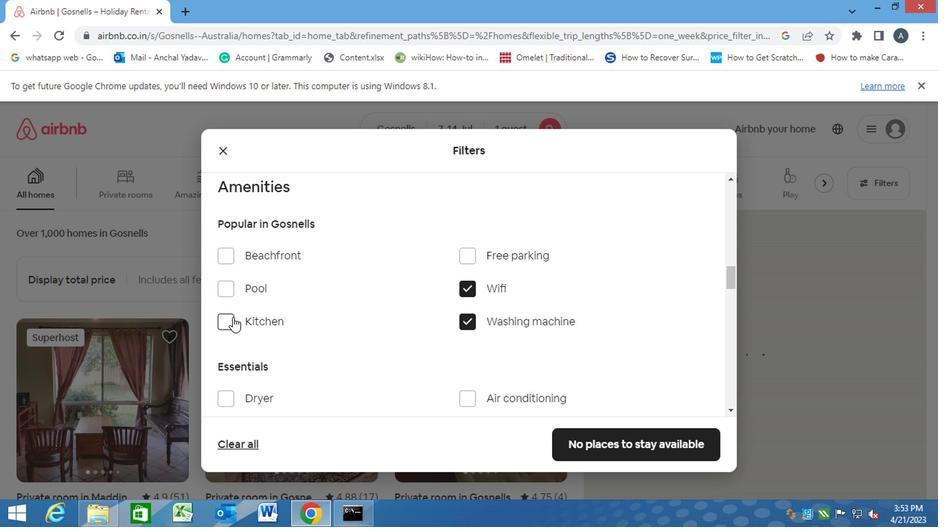 
Action: Mouse moved to (350, 328)
Screenshot: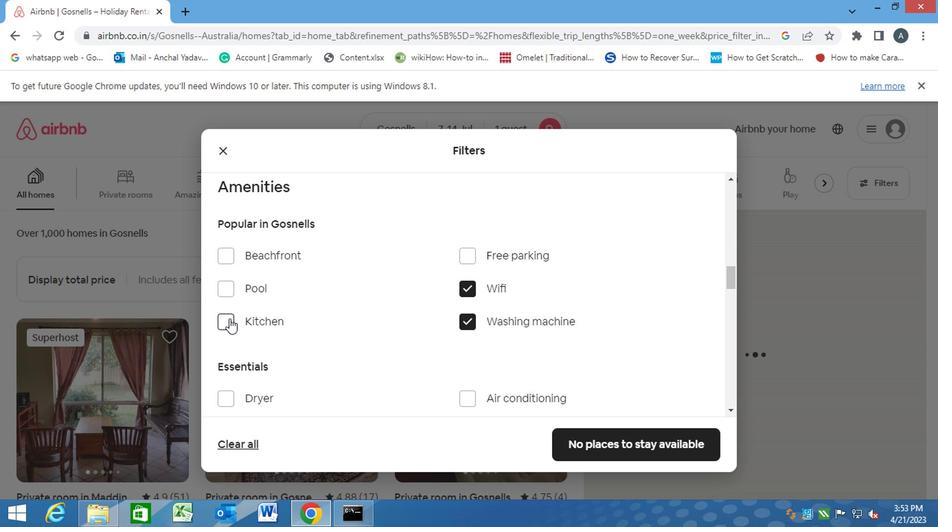 
Action: Mouse scrolled (350, 328) with delta (0, 0)
Screenshot: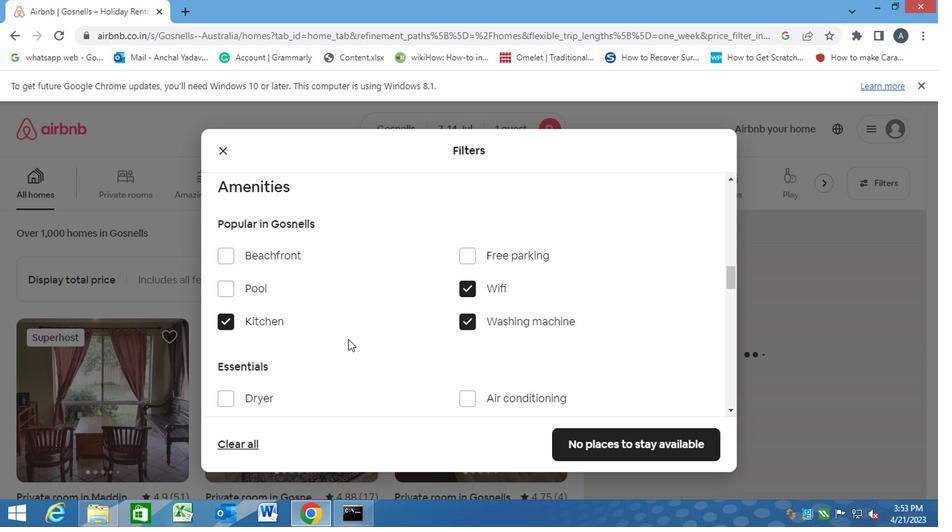 
Action: Mouse scrolled (350, 328) with delta (0, 0)
Screenshot: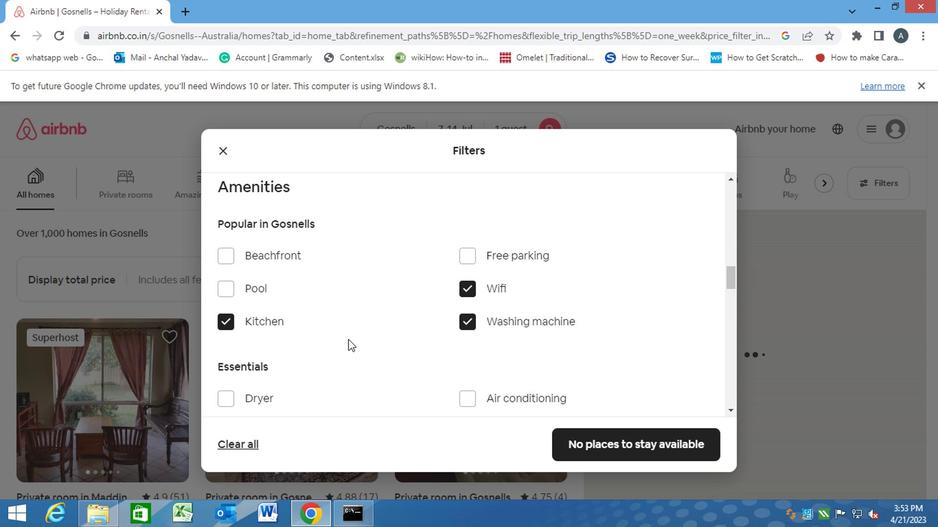 
Action: Mouse scrolled (350, 328) with delta (0, 0)
Screenshot: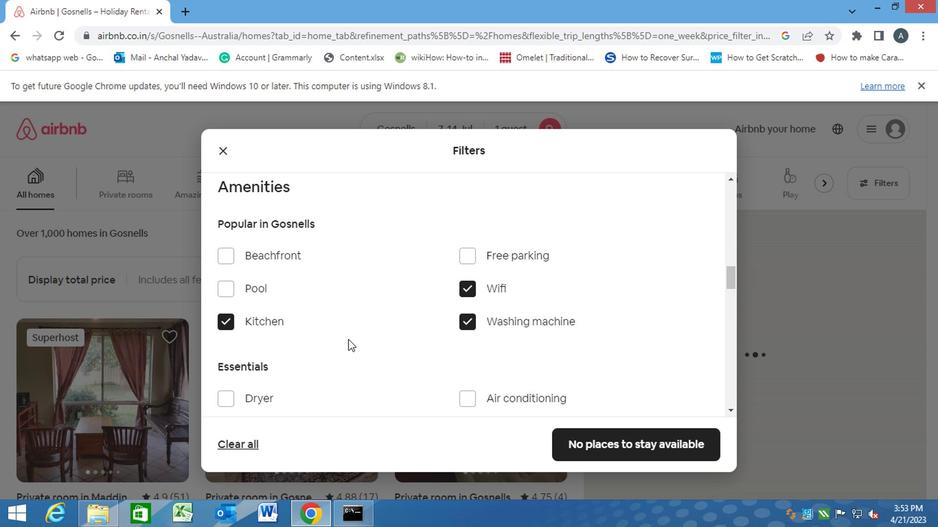 
Action: Mouse scrolled (350, 328) with delta (0, 0)
Screenshot: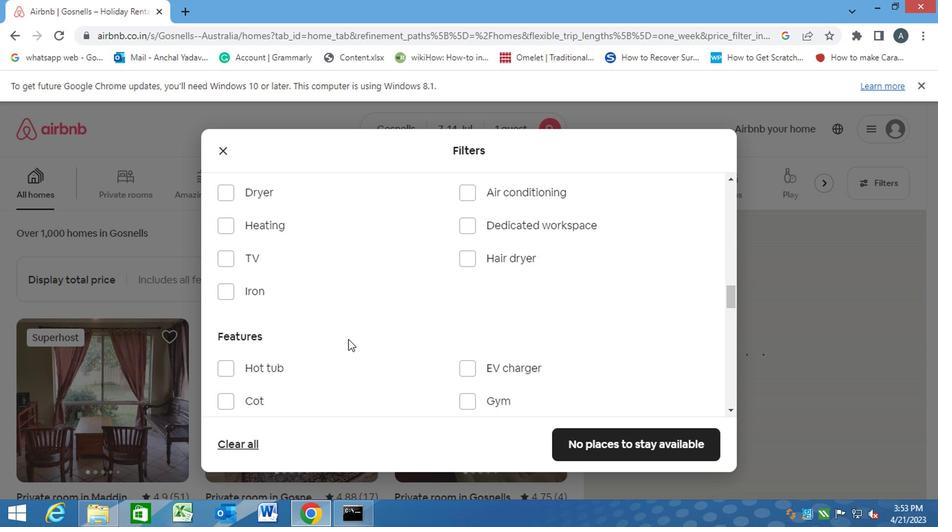 
Action: Mouse scrolled (350, 328) with delta (0, 0)
Screenshot: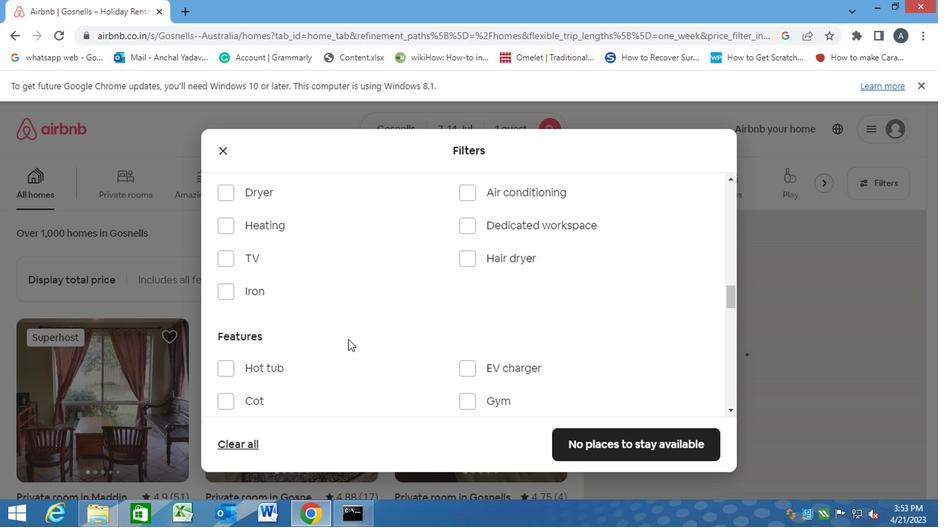 
Action: Mouse scrolled (350, 328) with delta (0, 0)
Screenshot: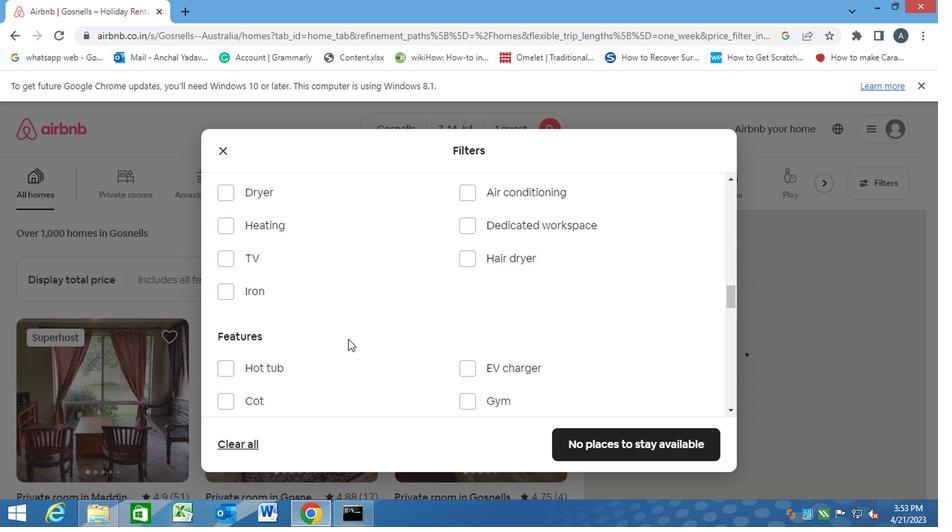 
Action: Mouse moved to (533, 319)
Screenshot: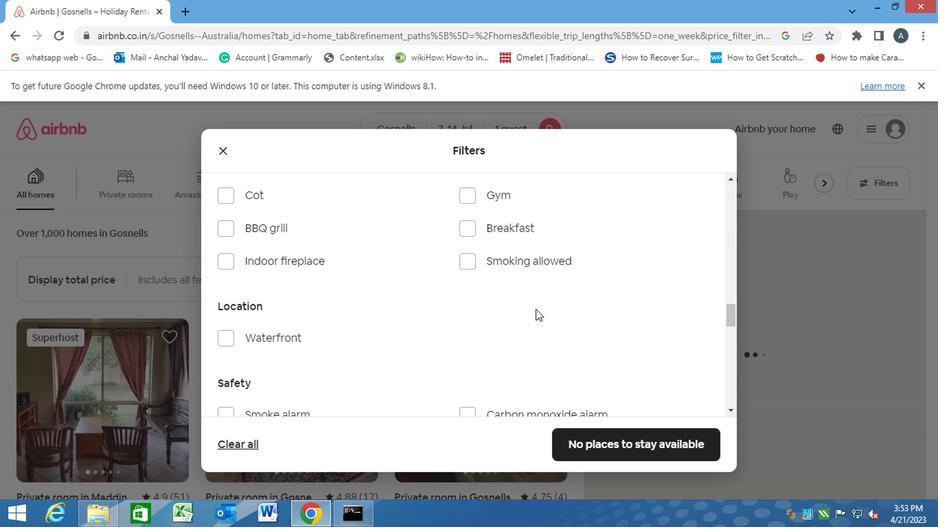 
Action: Mouse scrolled (533, 319) with delta (0, 0)
Screenshot: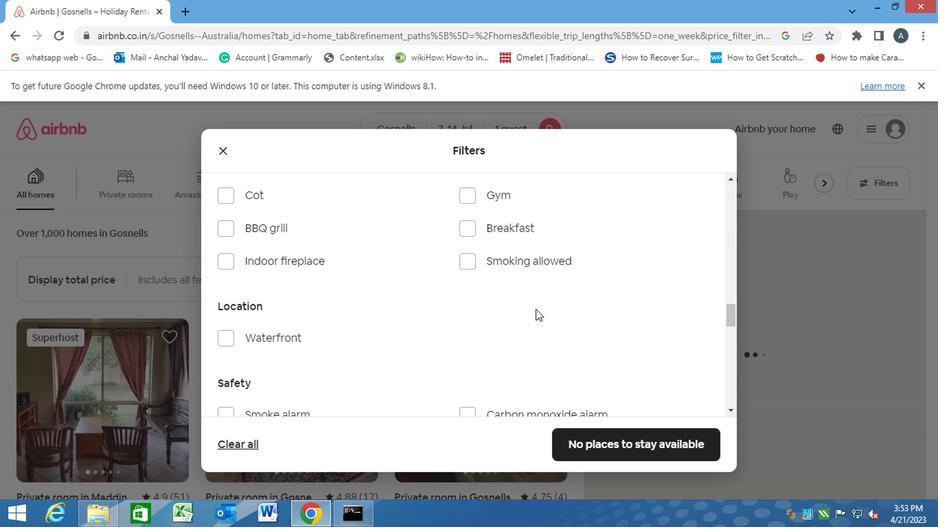 
Action: Mouse moved to (531, 321)
Screenshot: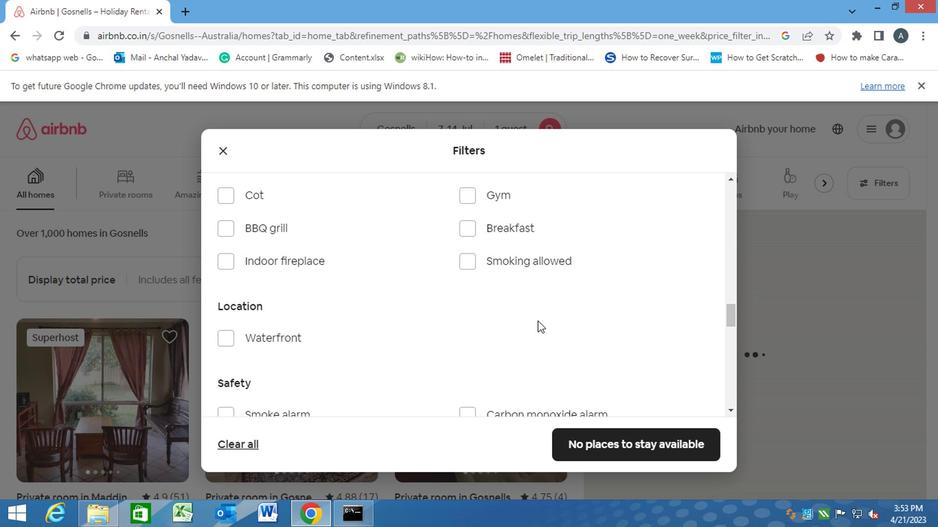 
Action: Mouse scrolled (531, 320) with delta (0, 0)
Screenshot: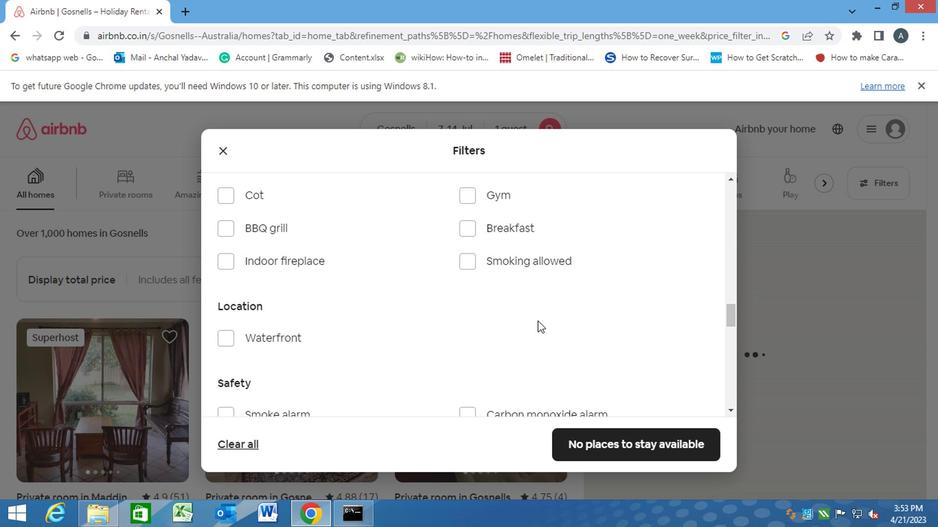 
Action: Mouse scrolled (531, 320) with delta (0, 0)
Screenshot: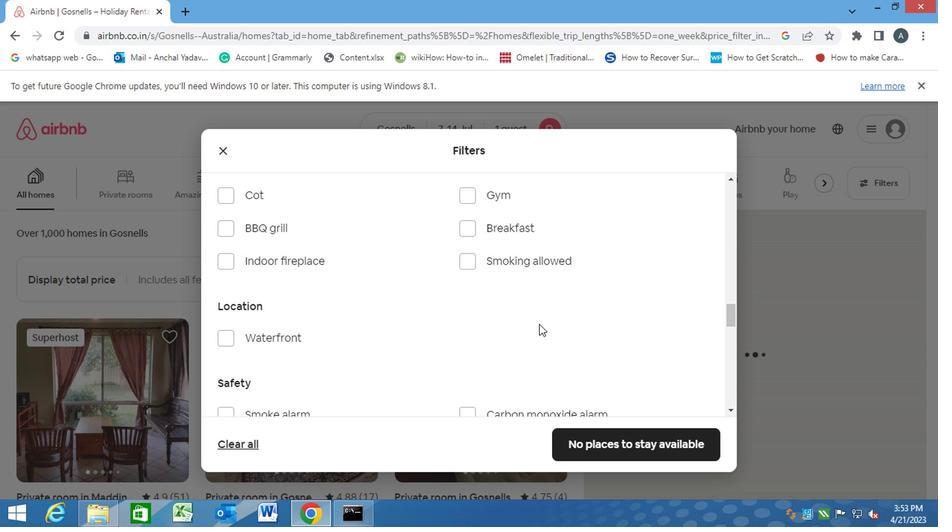
Action: Mouse moved to (531, 321)
Screenshot: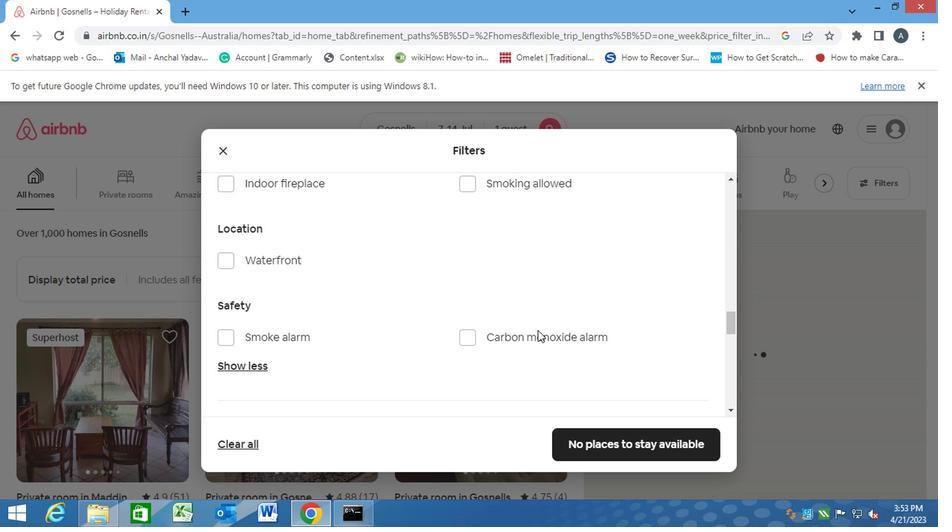 
Action: Mouse scrolled (531, 321) with delta (0, 0)
Screenshot: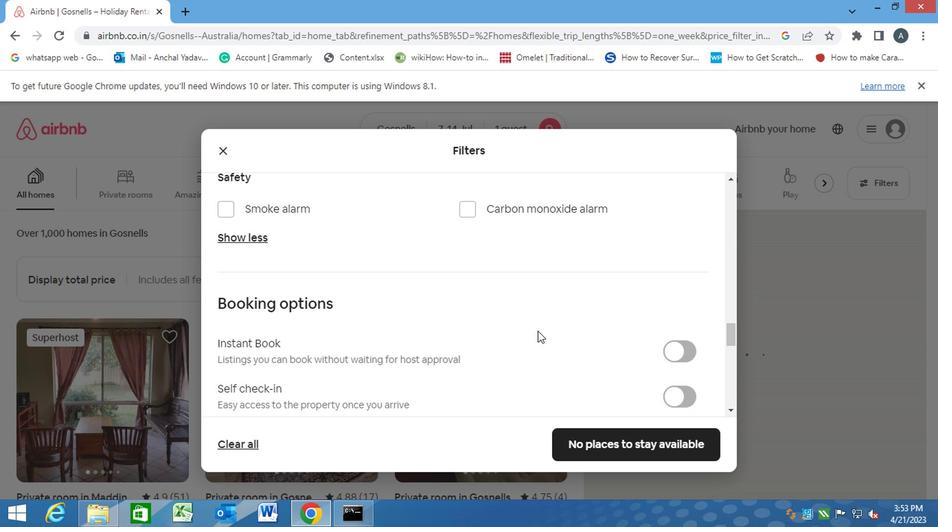 
Action: Mouse scrolled (531, 321) with delta (0, 0)
Screenshot: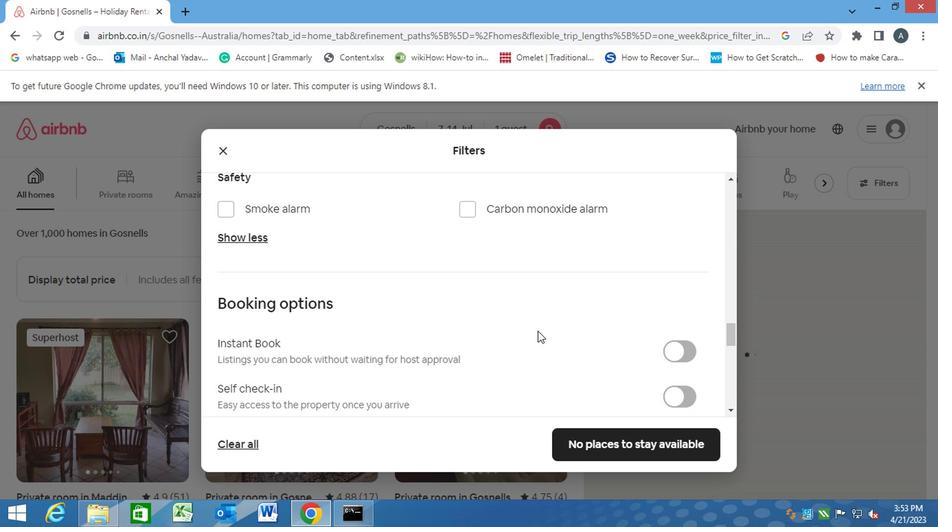 
Action: Mouse moved to (662, 255)
Screenshot: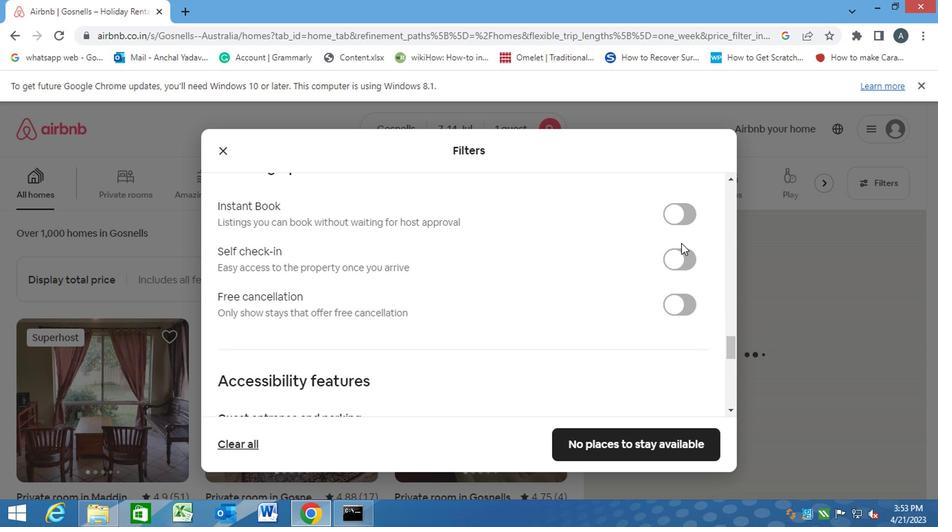 
Action: Mouse pressed left at (662, 255)
Screenshot: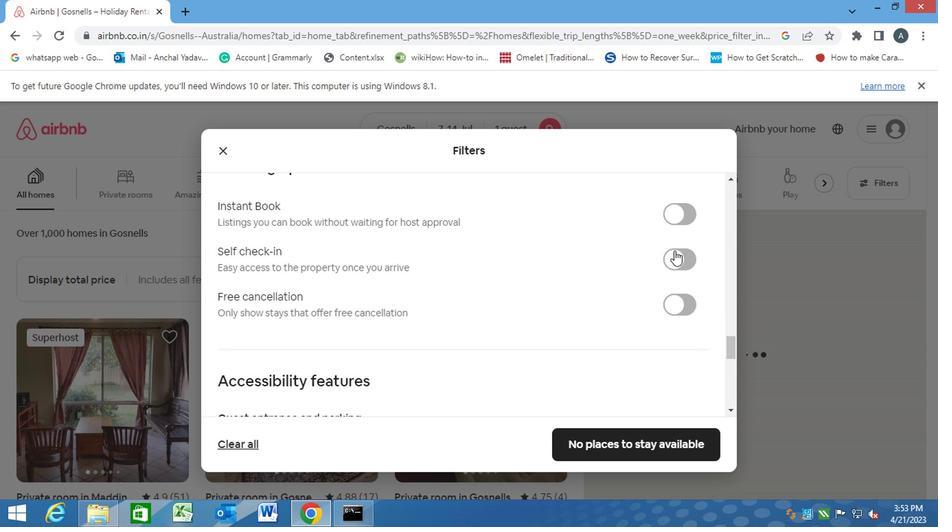 
Action: Mouse moved to (537, 284)
Screenshot: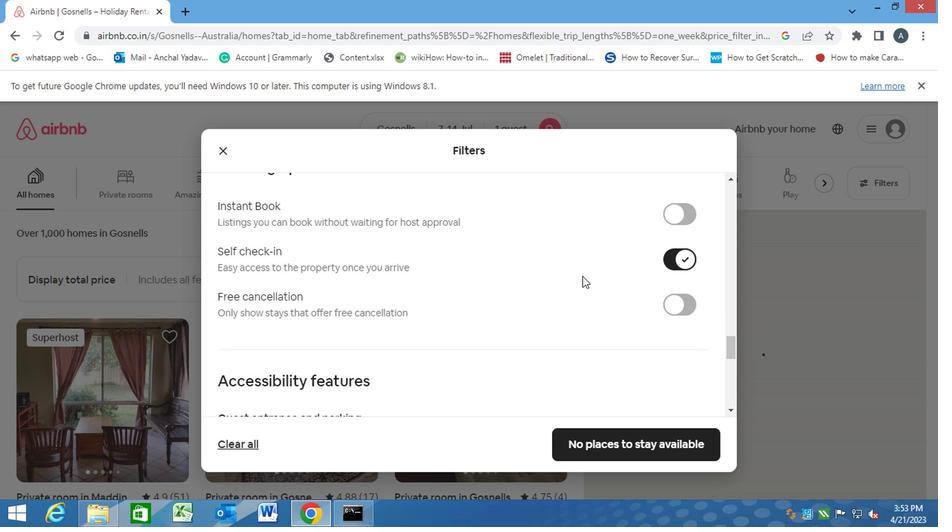 
Action: Mouse scrolled (572, 276) with delta (0, 0)
Screenshot: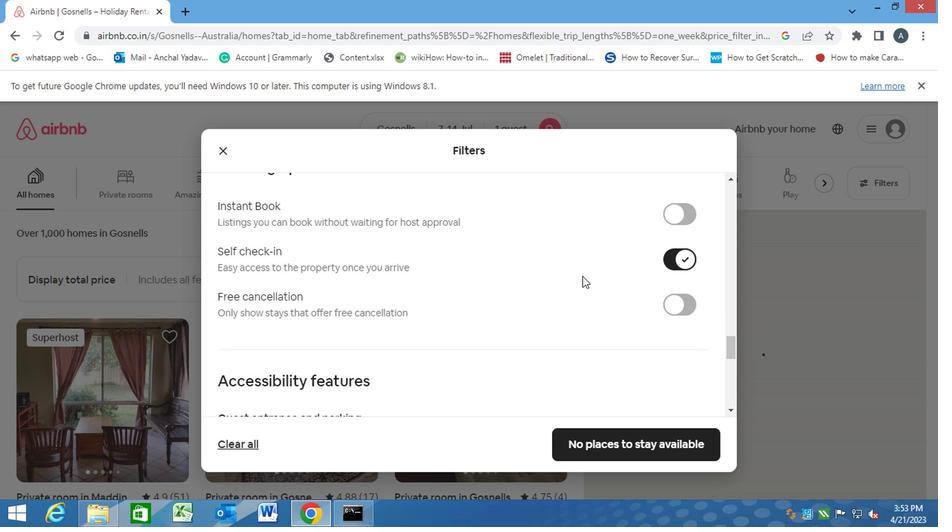 
Action: Mouse moved to (523, 288)
Screenshot: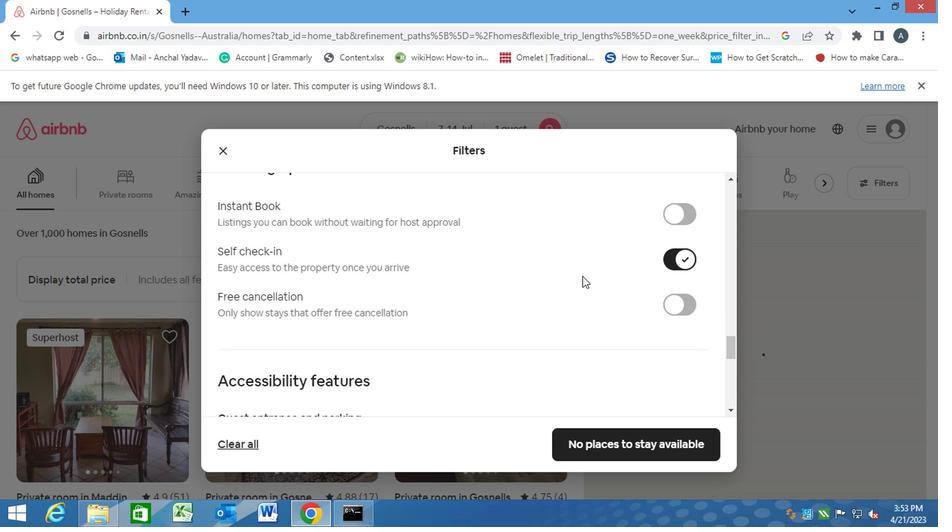 
Action: Mouse scrolled (571, 277) with delta (0, 0)
Screenshot: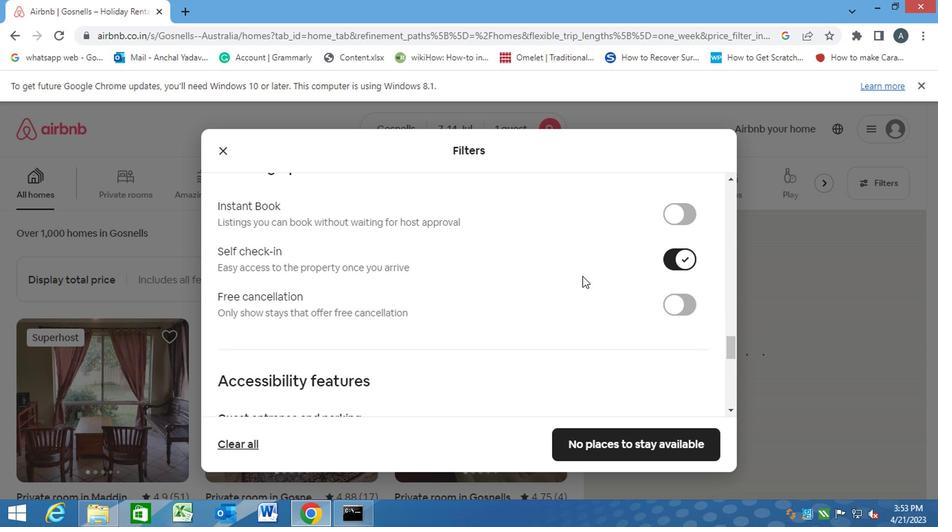 
Action: Mouse moved to (467, 299)
Screenshot: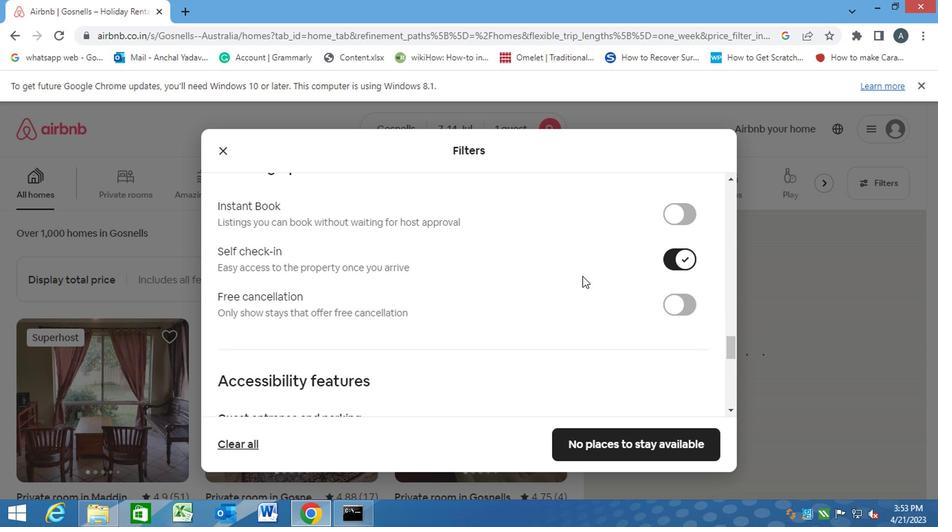 
Action: Mouse scrolled (569, 277) with delta (0, 0)
Screenshot: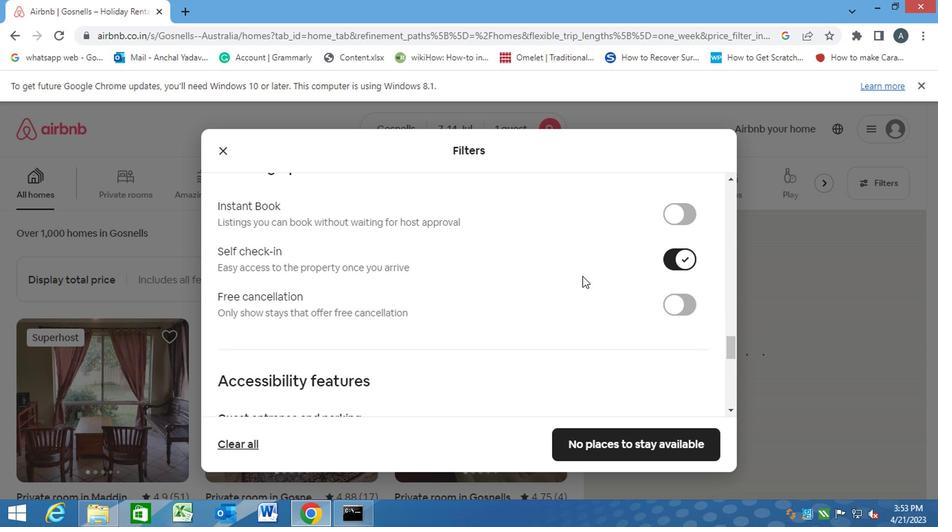 
Action: Mouse moved to (422, 307)
Screenshot: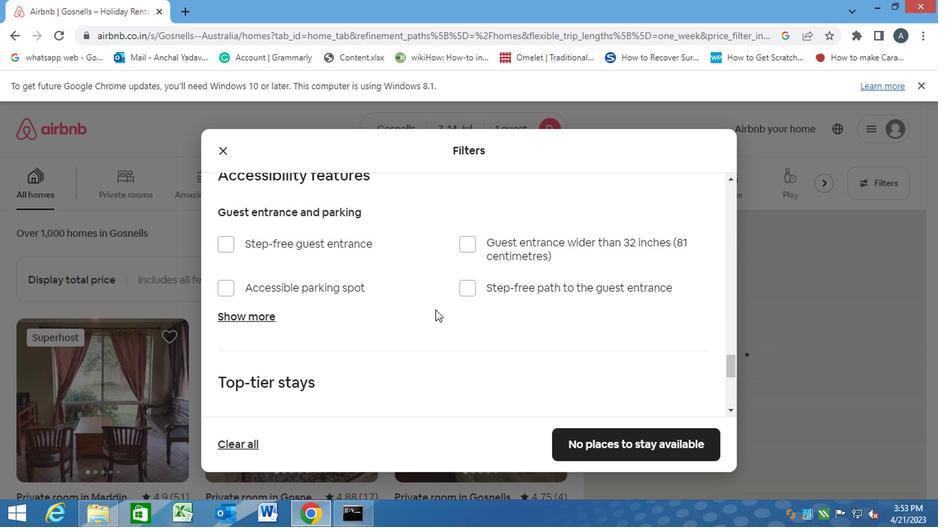 
Action: Mouse scrolled (430, 304) with delta (0, 0)
Screenshot: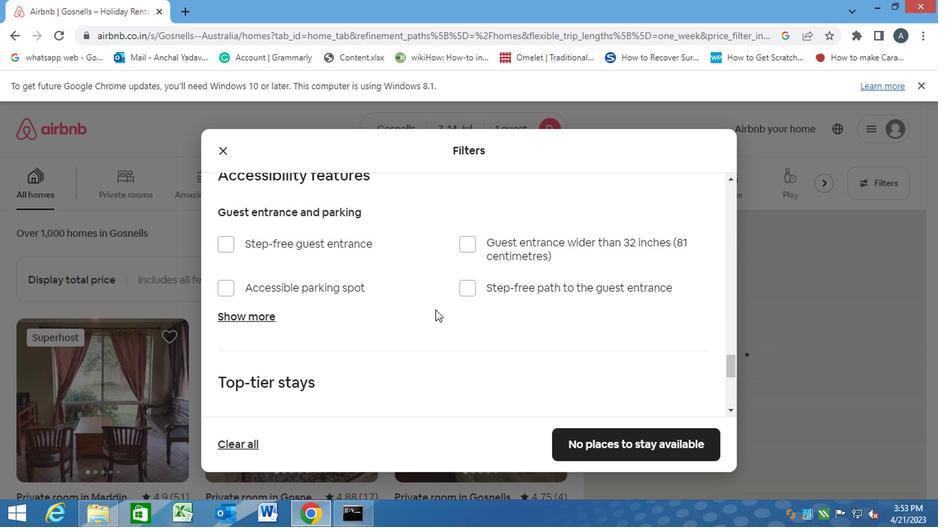 
Action: Mouse moved to (415, 308)
Screenshot: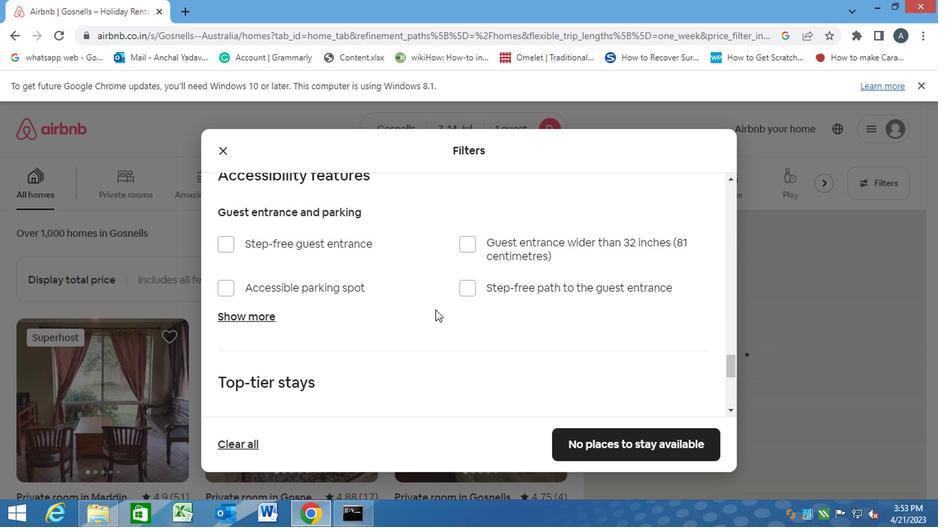
Action: Mouse scrolled (422, 307) with delta (0, 0)
Screenshot: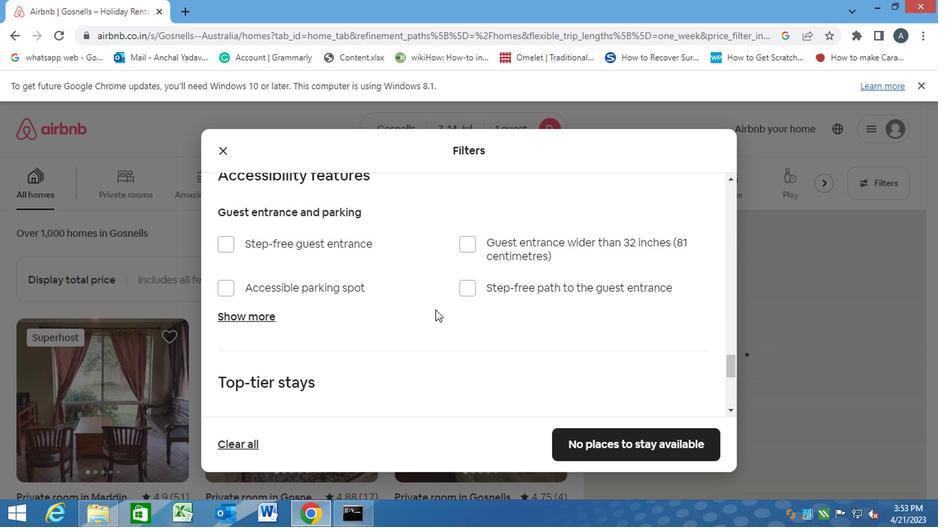 
Action: Mouse moved to (396, 312)
Screenshot: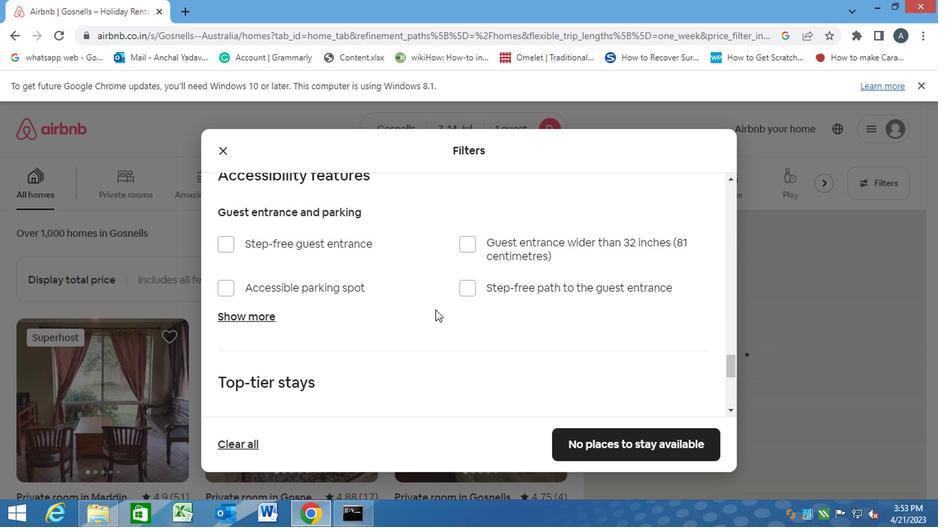 
Action: Mouse scrolled (403, 310) with delta (0, 0)
Screenshot: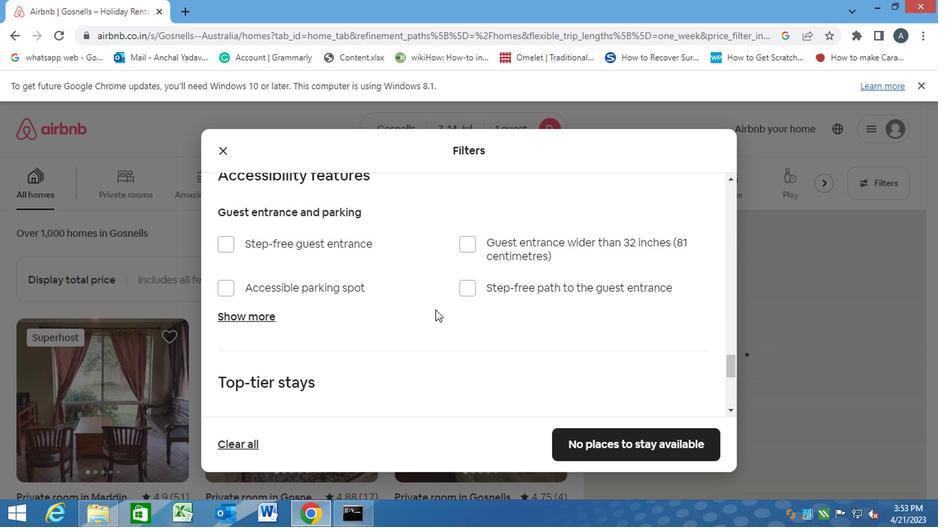 
Action: Mouse moved to (392, 312)
Screenshot: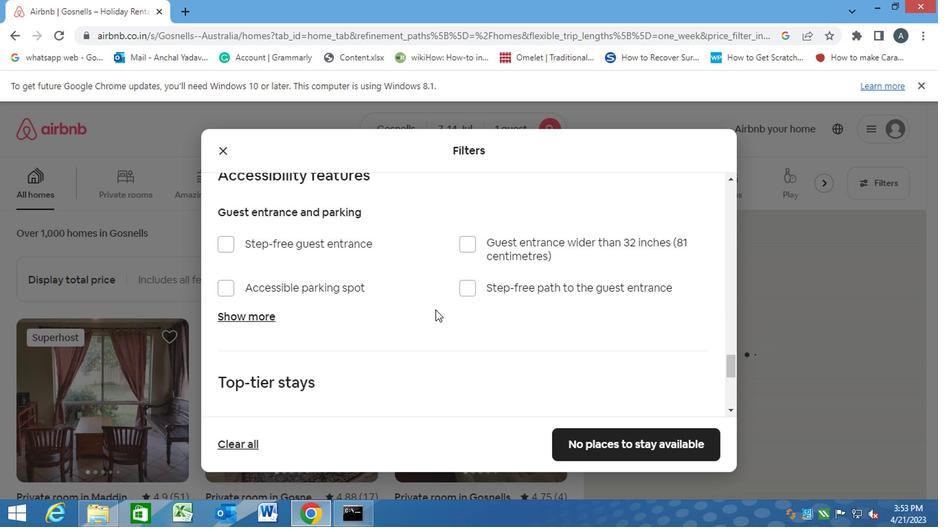 
Action: Mouse scrolled (396, 311) with delta (0, 0)
Screenshot: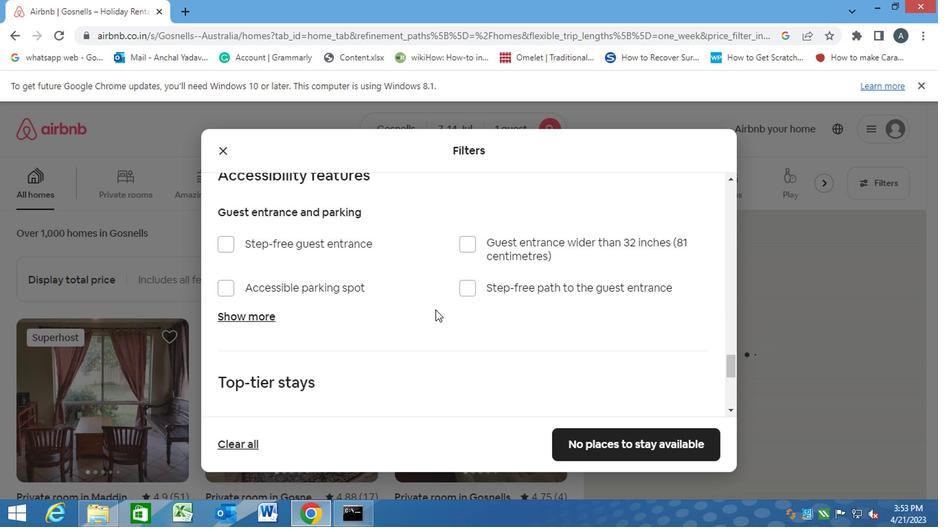 
Action: Mouse moved to (360, 307)
Screenshot: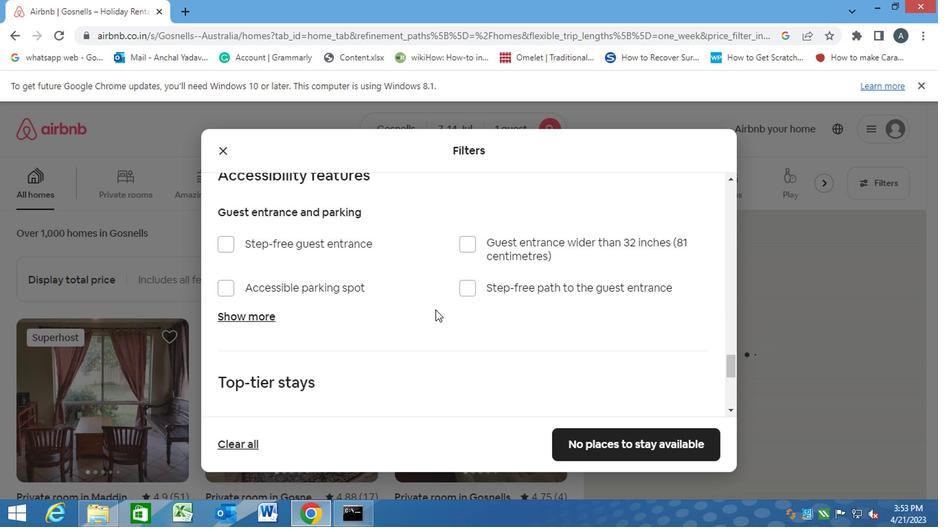 
Action: Mouse pressed left at (347, 322)
Screenshot: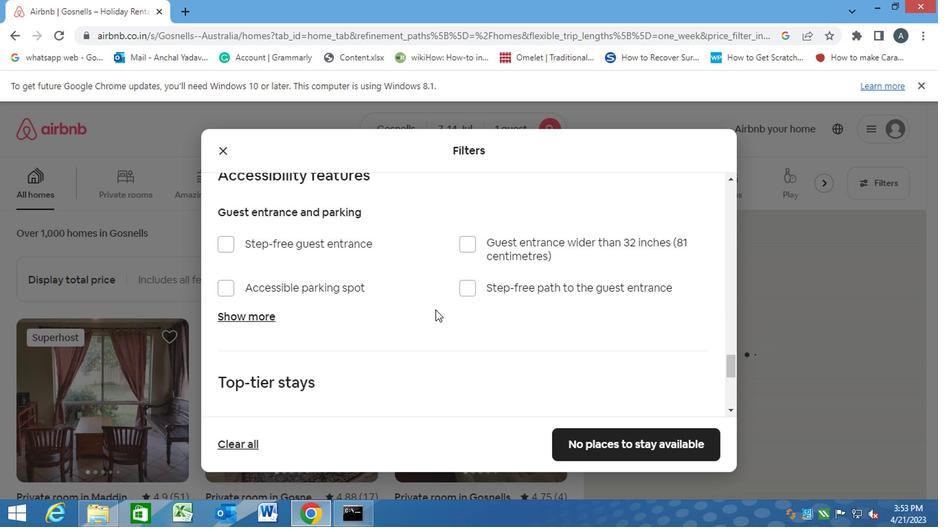 
Action: Mouse moved to (367, 299)
Screenshot: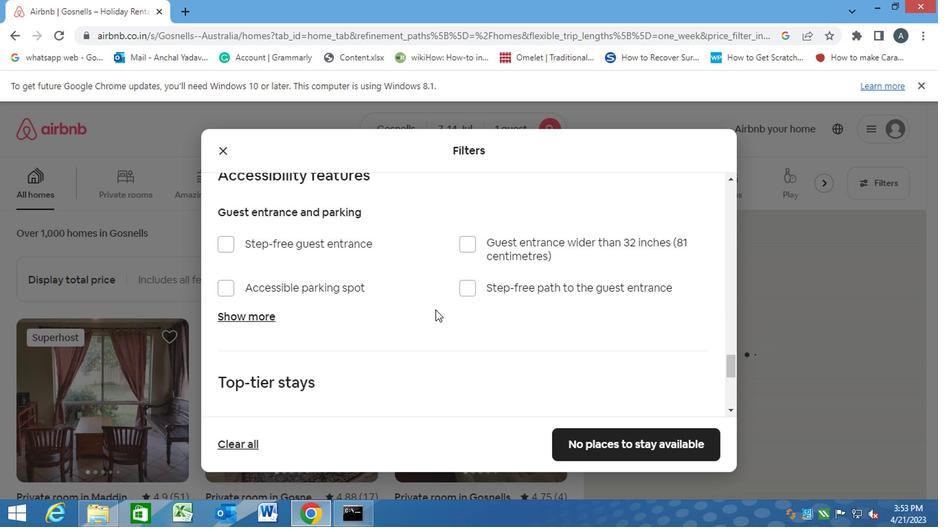 
Action: Mouse scrolled (367, 299) with delta (0, 0)
Screenshot: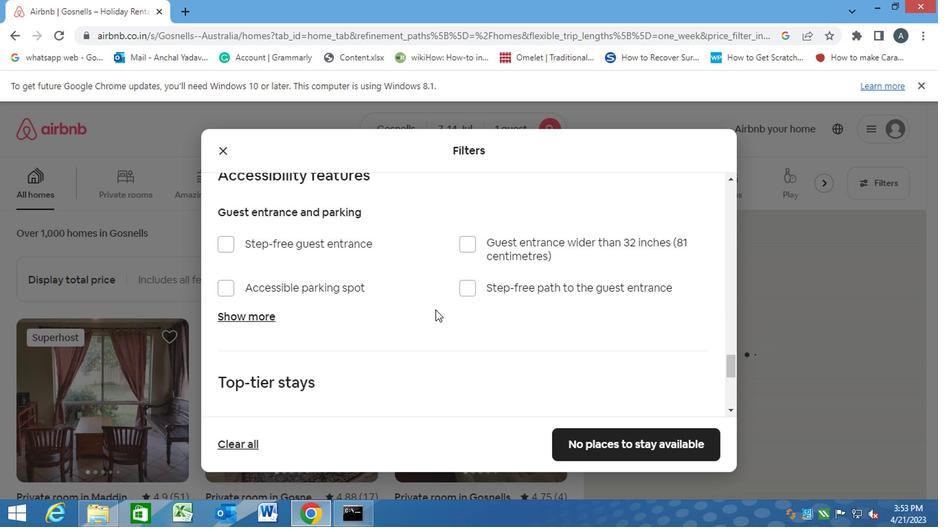 
Action: Mouse scrolled (367, 299) with delta (0, 0)
Screenshot: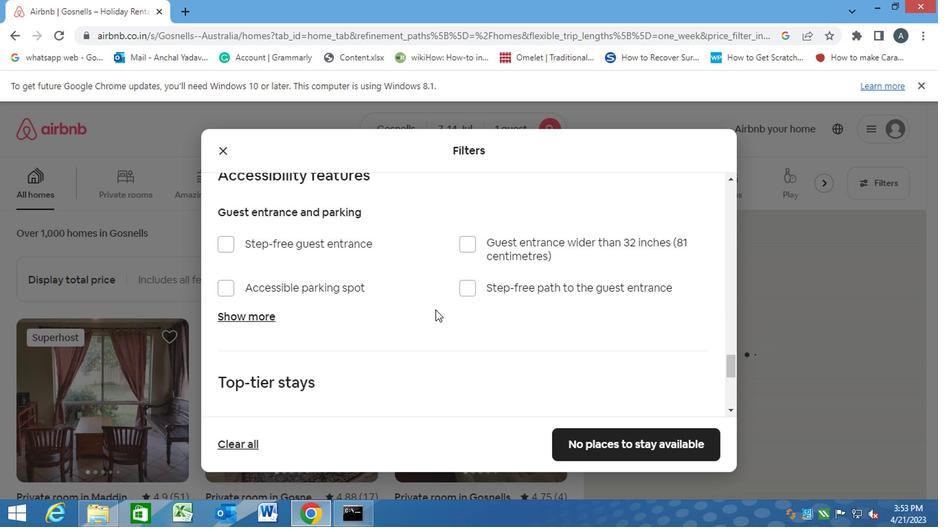 
Action: Mouse scrolled (367, 299) with delta (0, 0)
Screenshot: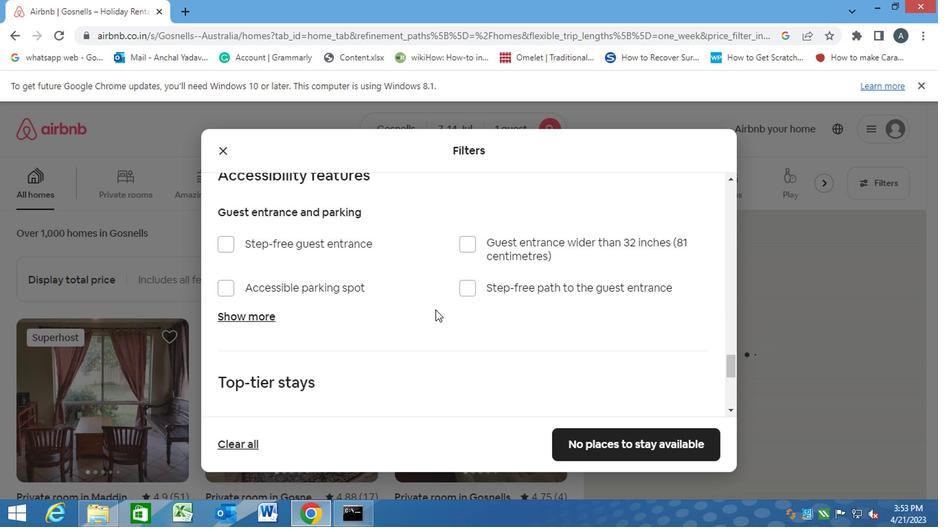 
Action: Mouse scrolled (367, 299) with delta (0, 0)
Screenshot: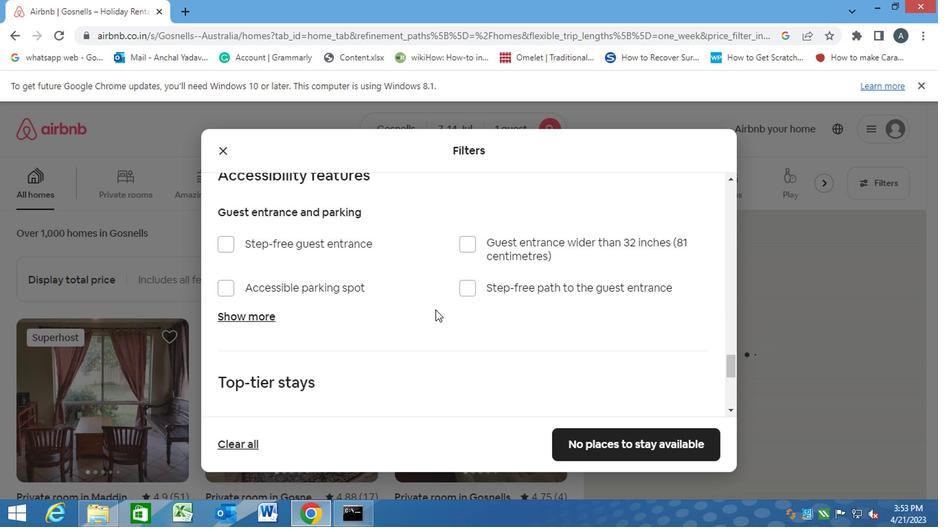 
Action: Mouse scrolled (367, 299) with delta (0, 0)
Screenshot: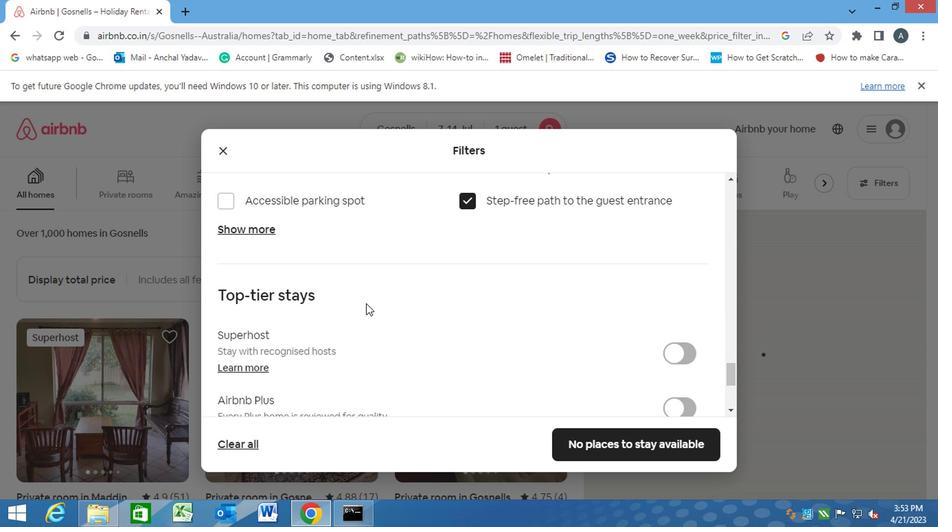 
Action: Mouse scrolled (367, 299) with delta (0, 0)
Screenshot: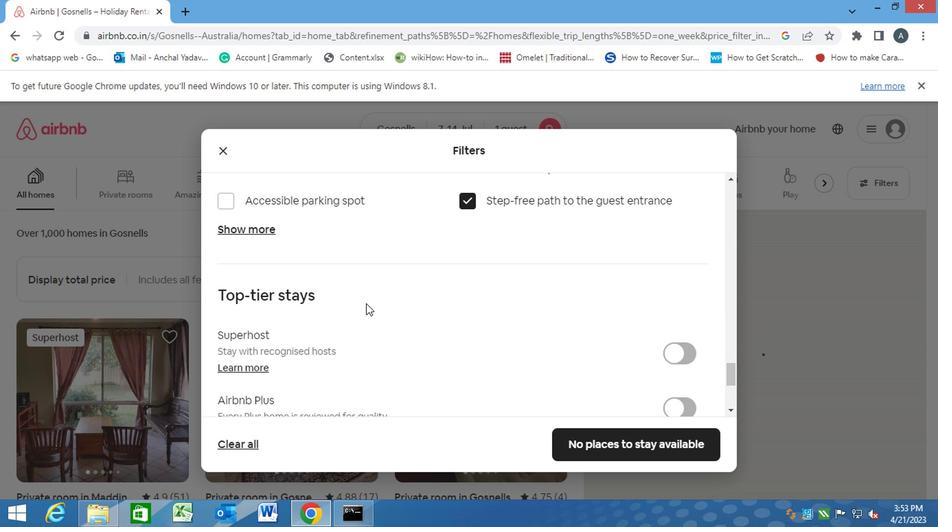 
Action: Mouse scrolled (367, 299) with delta (0, 0)
Screenshot: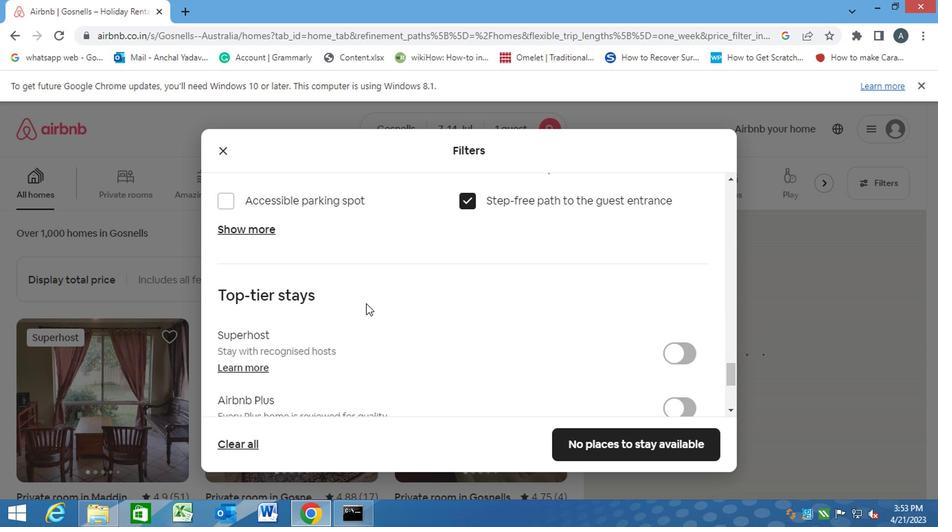 
Action: Mouse scrolled (367, 299) with delta (0, 0)
Screenshot: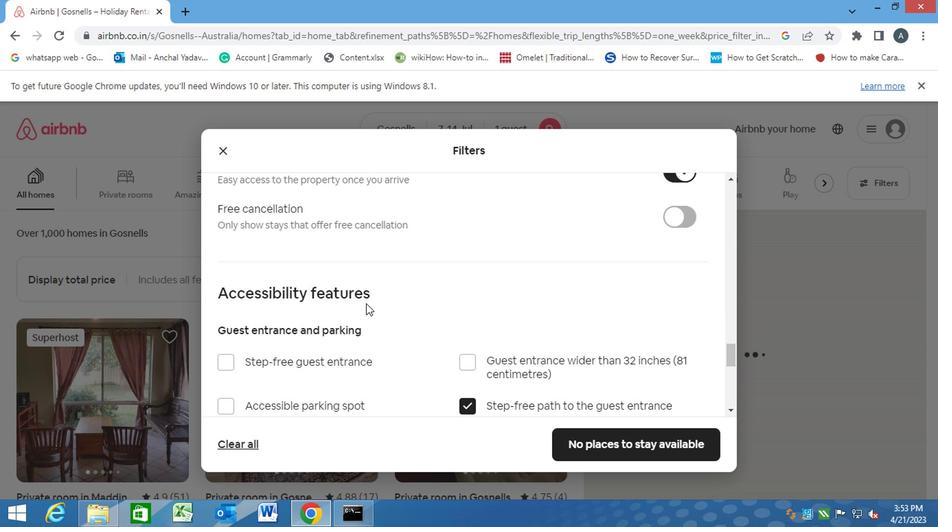 
Action: Mouse scrolled (367, 299) with delta (0, 0)
Screenshot: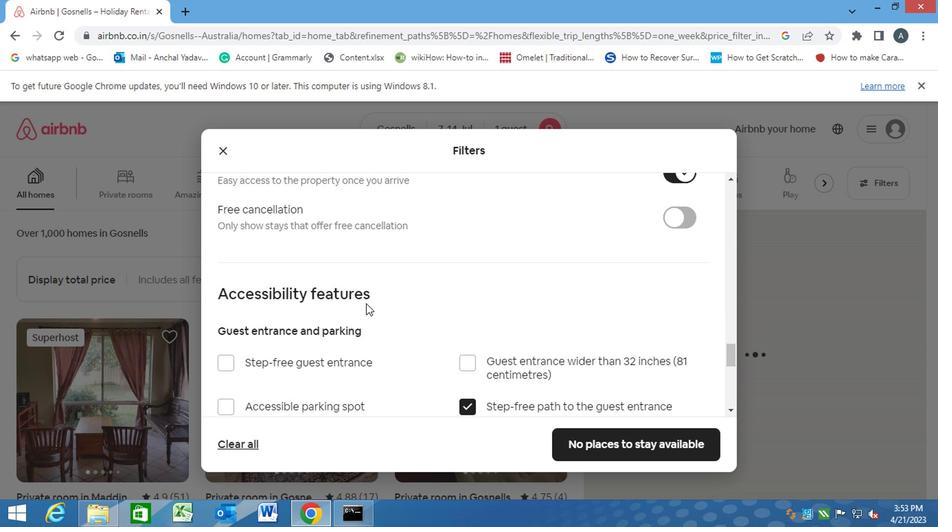 
Action: Mouse scrolled (367, 299) with delta (0, 0)
Screenshot: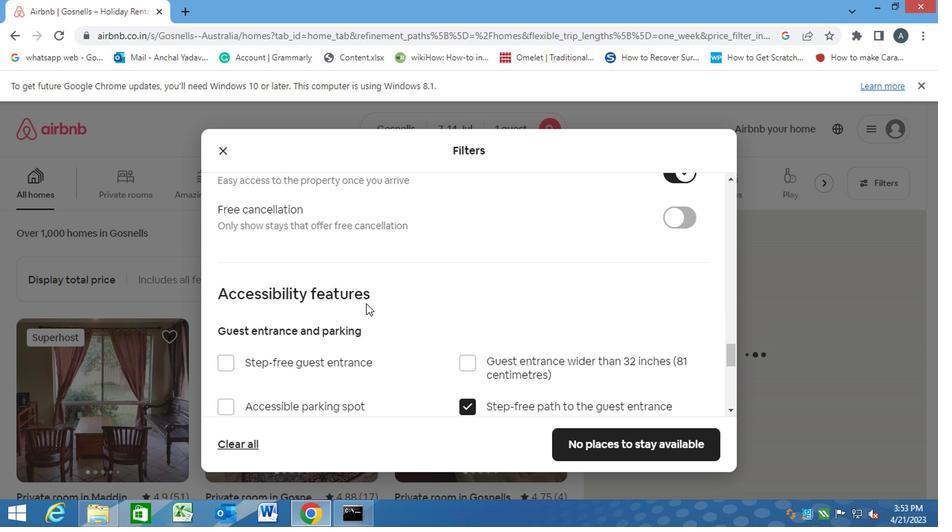 
Action: Mouse scrolled (367, 298) with delta (0, 0)
Screenshot: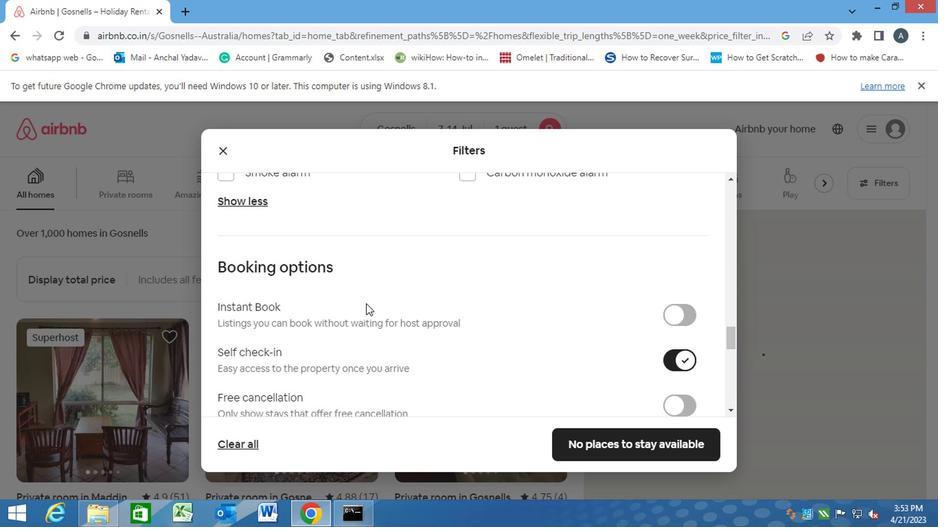 
Action: Mouse scrolled (367, 298) with delta (0, 0)
Screenshot: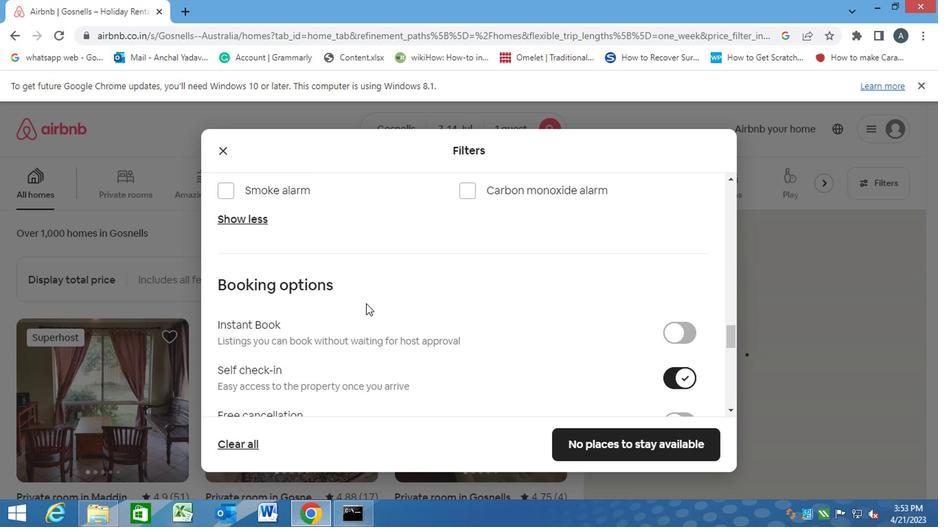 
Action: Mouse scrolled (367, 298) with delta (0, 0)
Screenshot: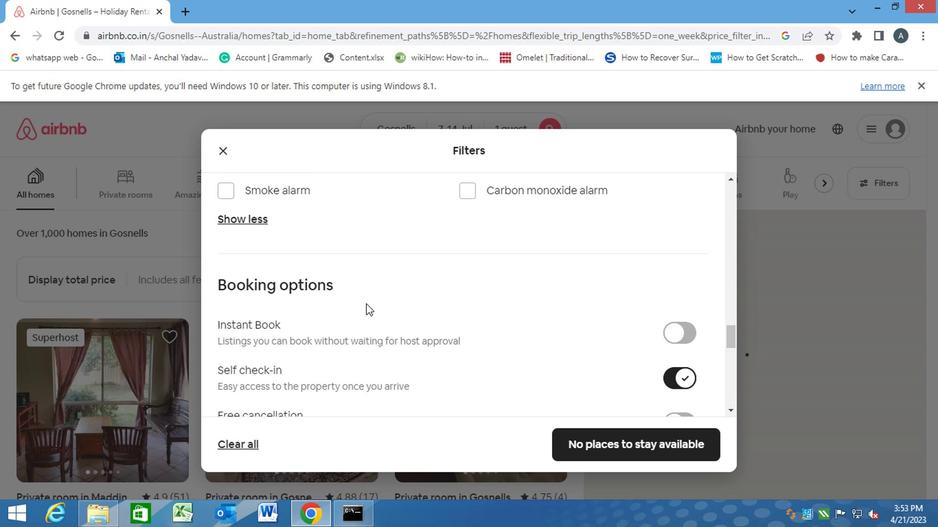 
Action: Mouse moved to (469, 384)
Screenshot: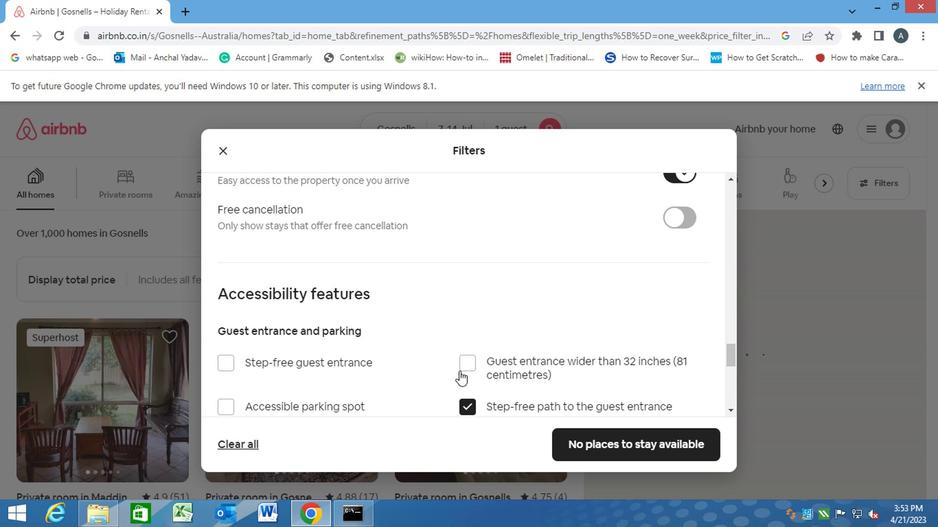 
Action: Mouse pressed left at (469, 384)
Screenshot: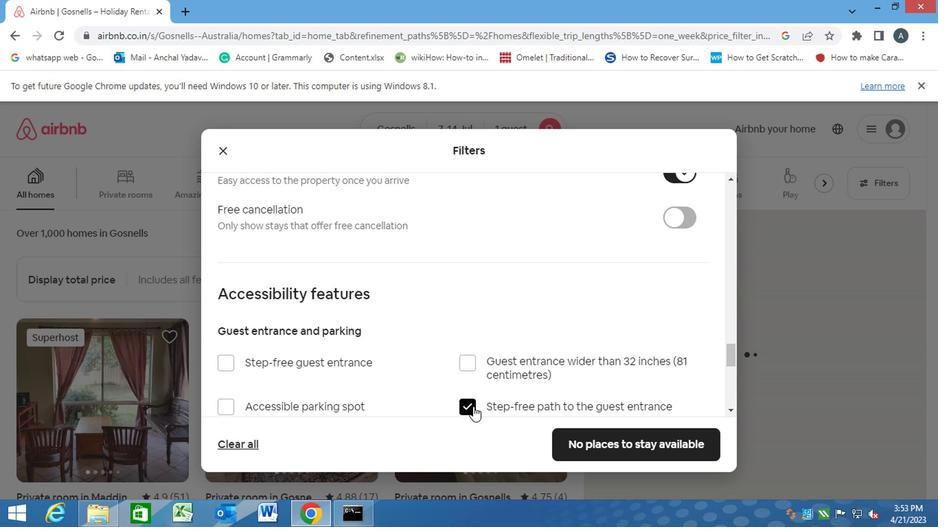
Action: Mouse moved to (501, 323)
Screenshot: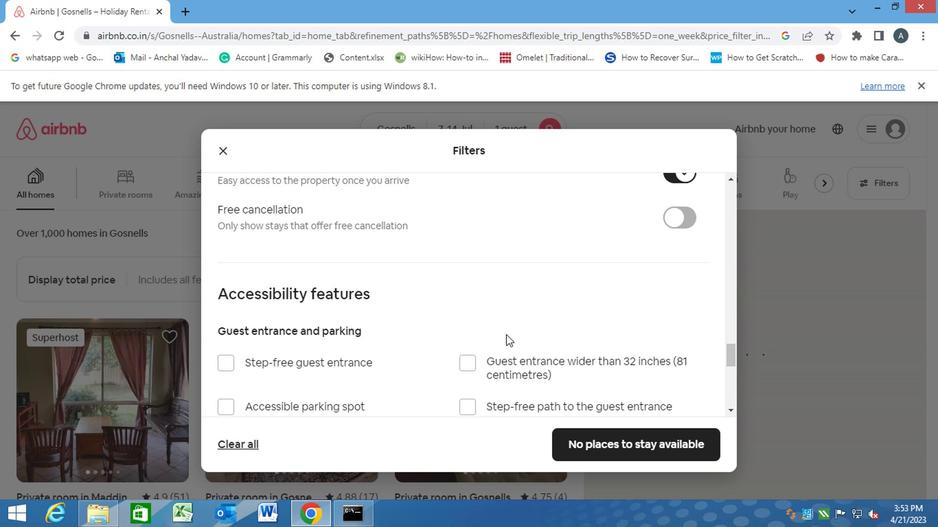 
Action: Mouse scrolled (501, 324) with delta (0, 0)
Screenshot: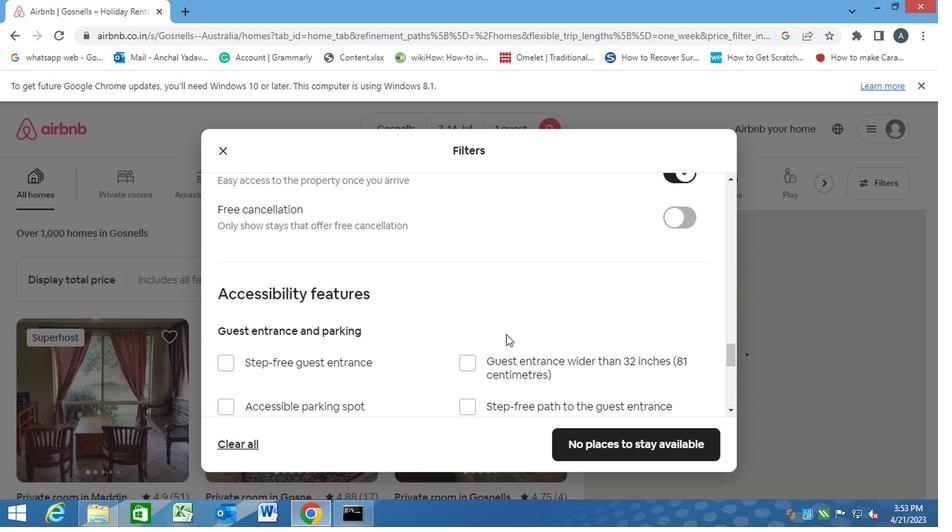 
Action: Mouse scrolled (501, 324) with delta (0, 0)
Screenshot: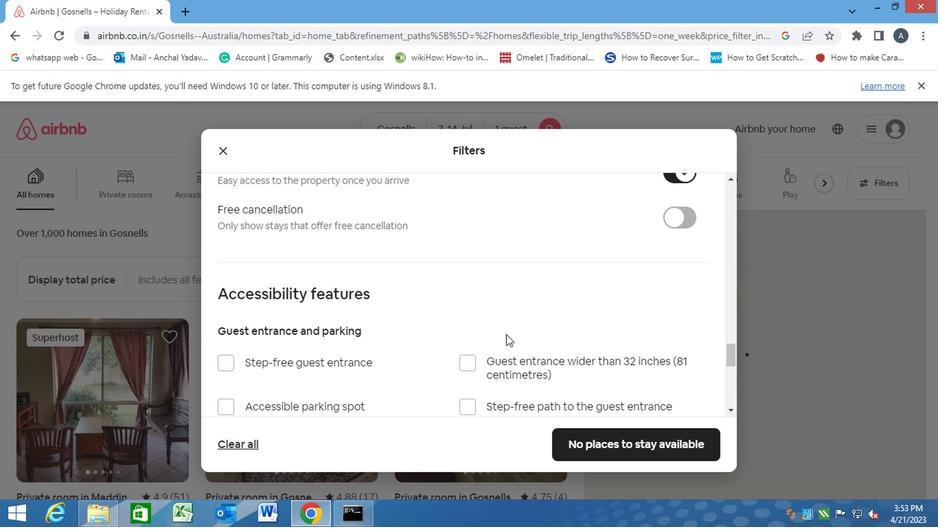 
Action: Mouse scrolled (501, 322) with delta (0, 0)
Screenshot: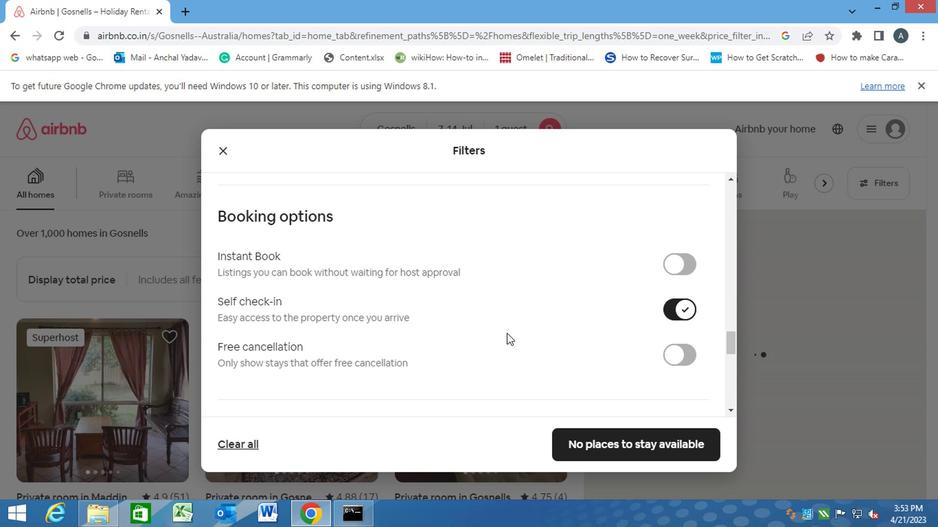 
Action: Mouse scrolled (501, 322) with delta (0, 0)
Screenshot: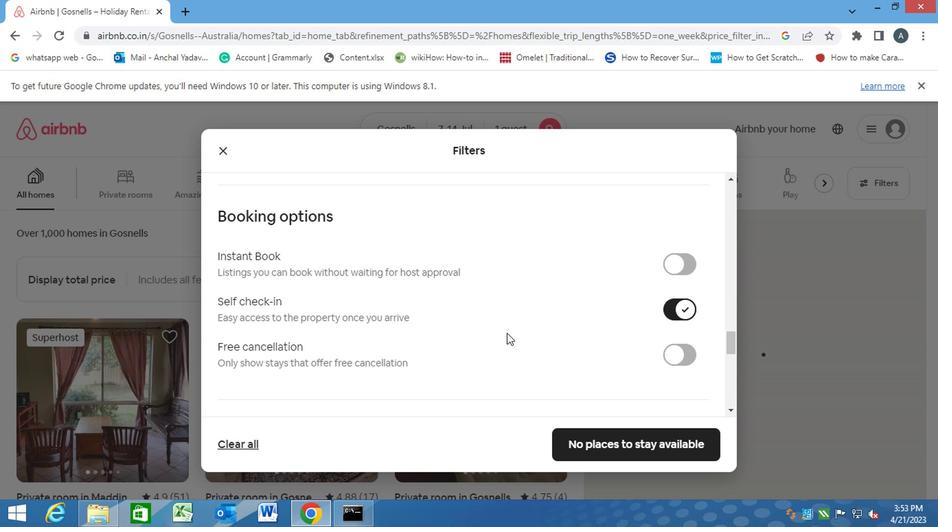 
Action: Mouse scrolled (501, 322) with delta (0, 0)
Screenshot: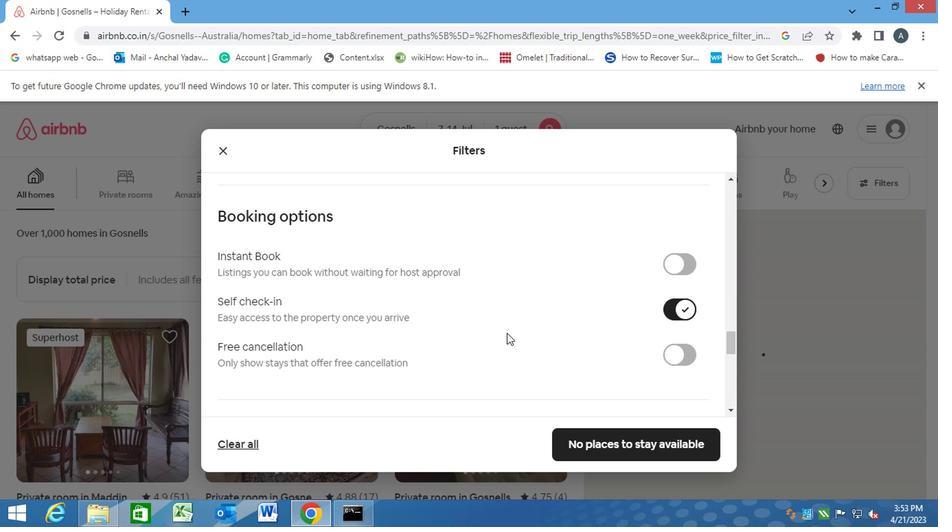 
Action: Mouse scrolled (501, 322) with delta (0, 0)
Screenshot: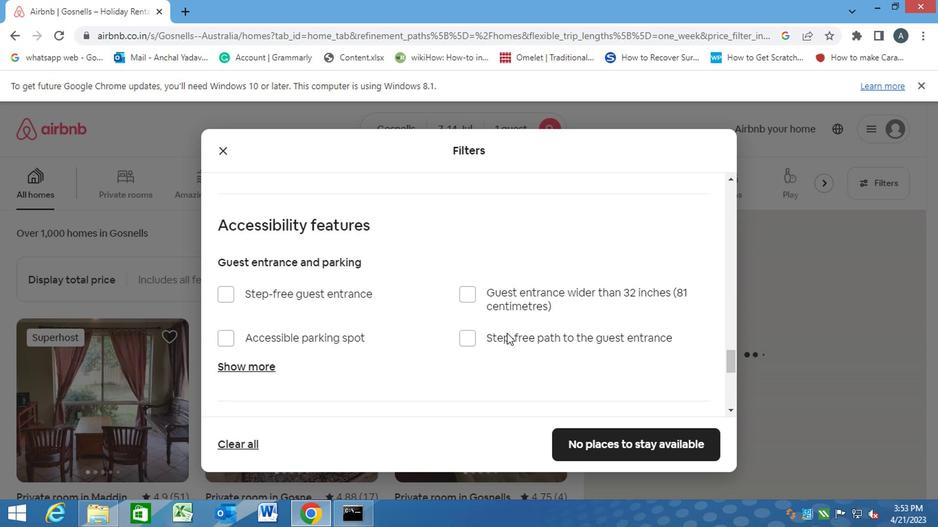 
Action: Mouse moved to (501, 323)
Screenshot: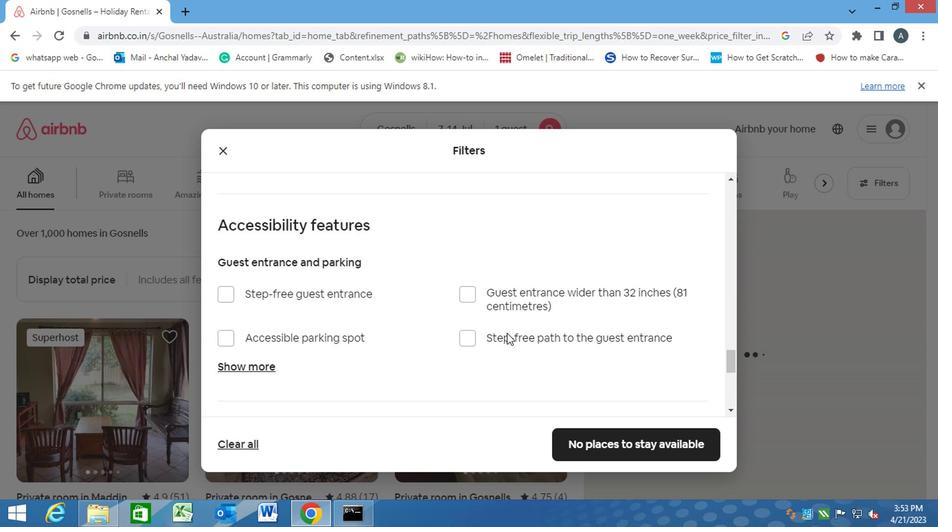 
Action: Mouse scrolled (501, 322) with delta (0, 0)
Screenshot: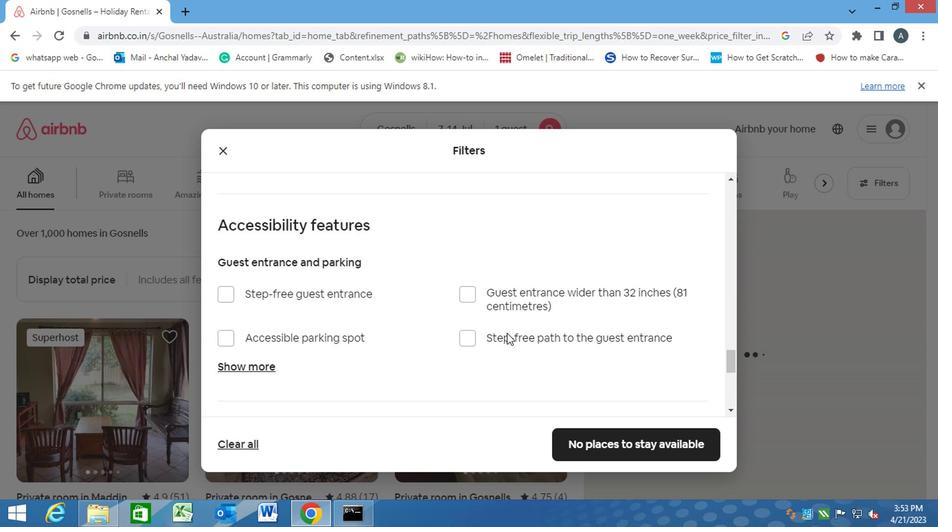 
Action: Mouse moved to (499, 323)
Screenshot: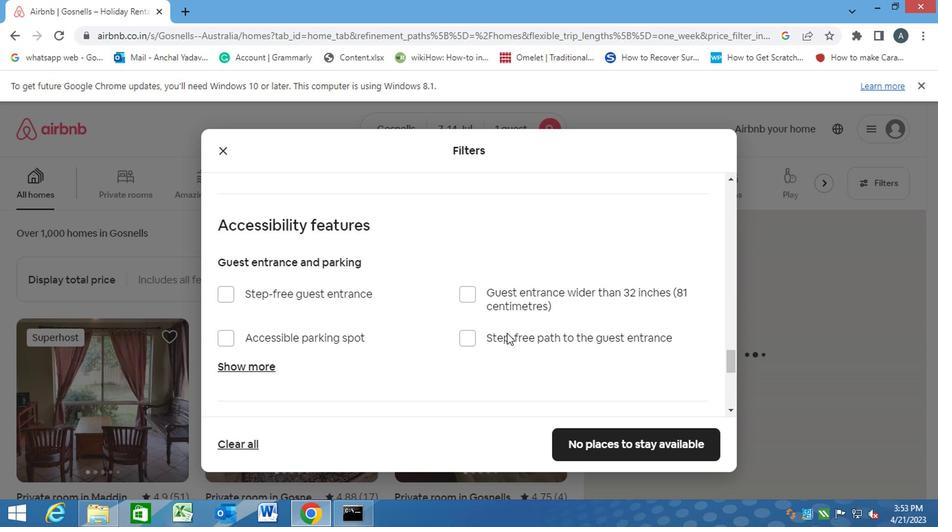 
Action: Mouse scrolled (499, 322) with delta (0, 0)
Screenshot: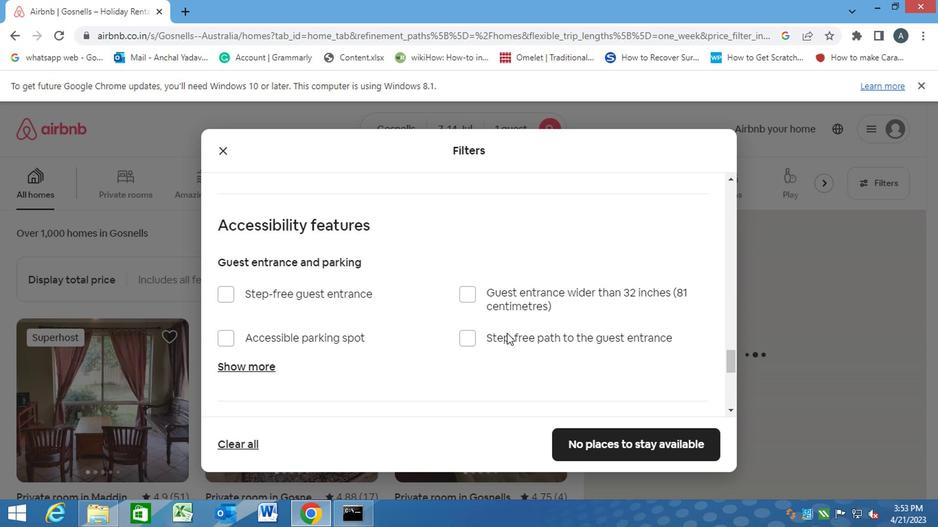 
Action: Mouse moved to (467, 332)
Screenshot: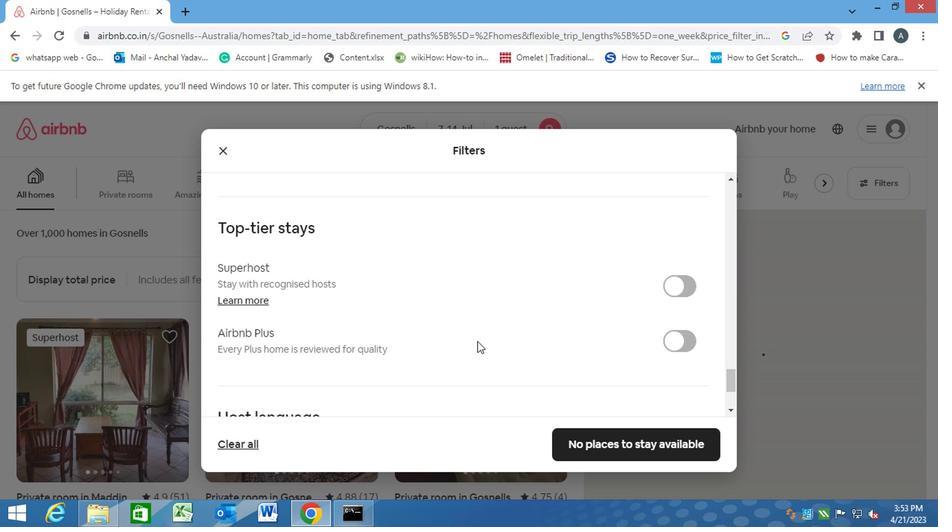 
Action: Mouse scrolled (467, 332) with delta (0, 0)
Screenshot: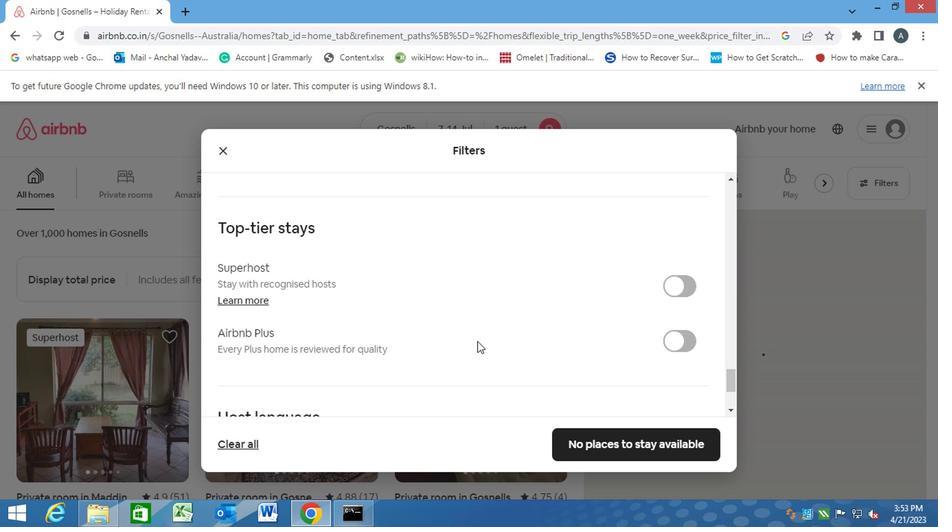 
Action: Mouse moved to (466, 333)
Screenshot: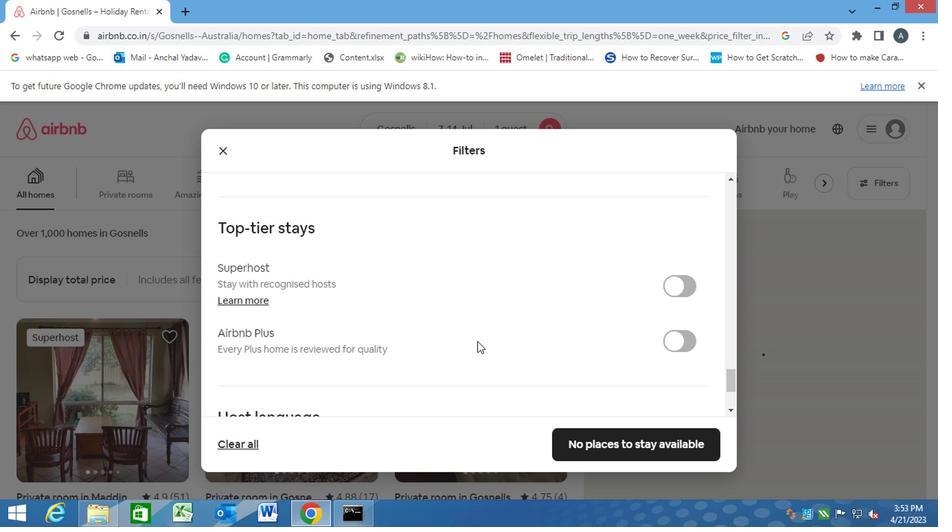 
Action: Mouse scrolled (466, 332) with delta (0, 0)
Screenshot: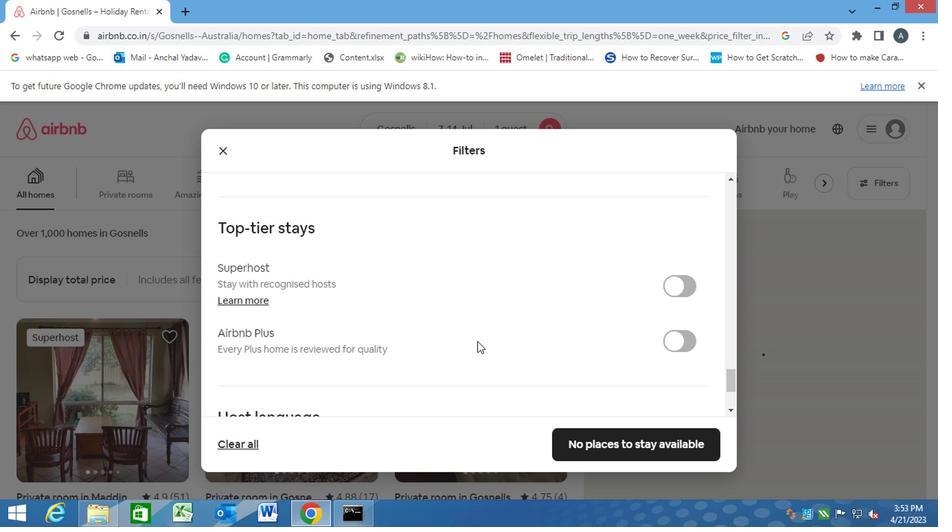 
Action: Mouse moved to (241, 311)
Screenshot: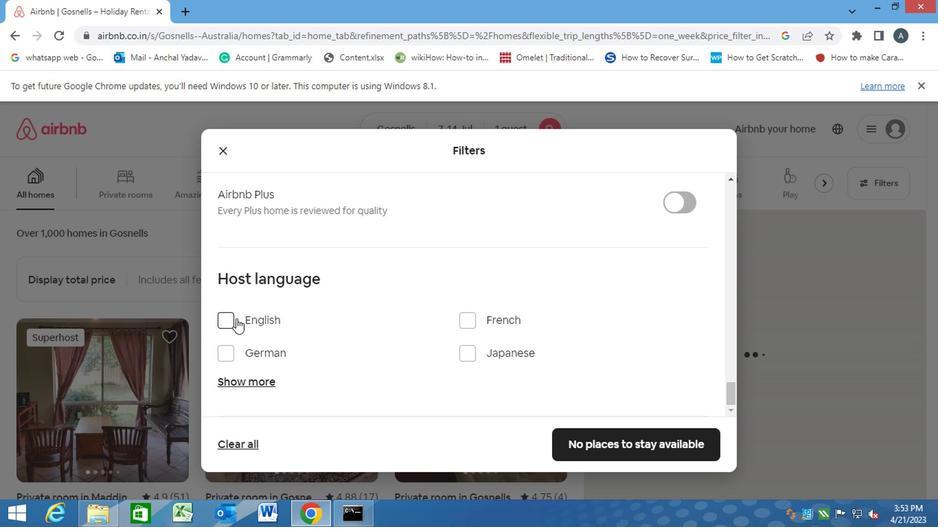 
Action: Mouse pressed left at (241, 311)
Screenshot: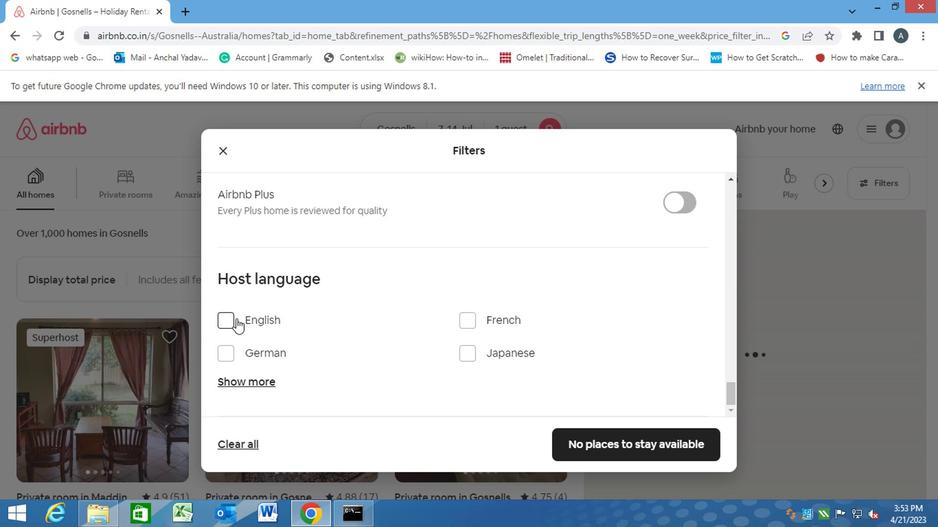 
Action: Mouse moved to (559, 409)
Screenshot: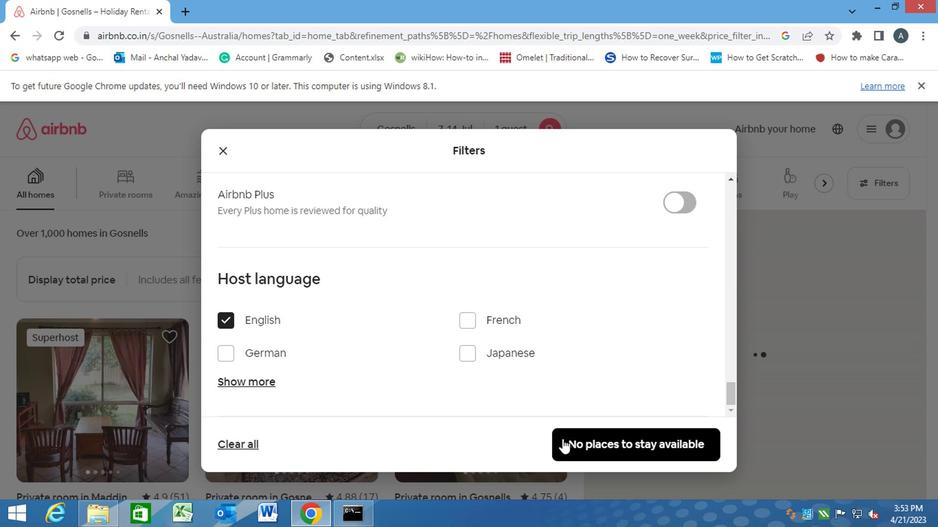 
Action: Mouse pressed left at (559, 409)
Screenshot: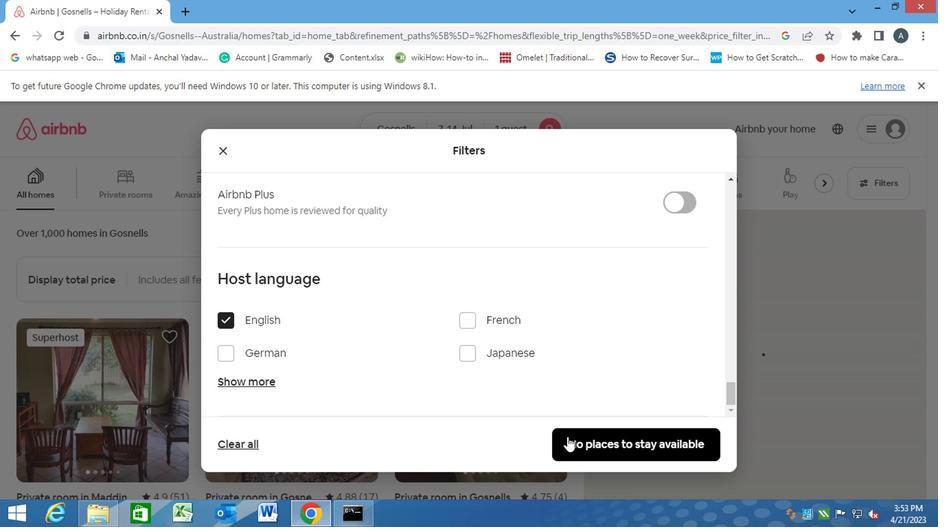 
Action: Mouse moved to (559, 409)
Screenshot: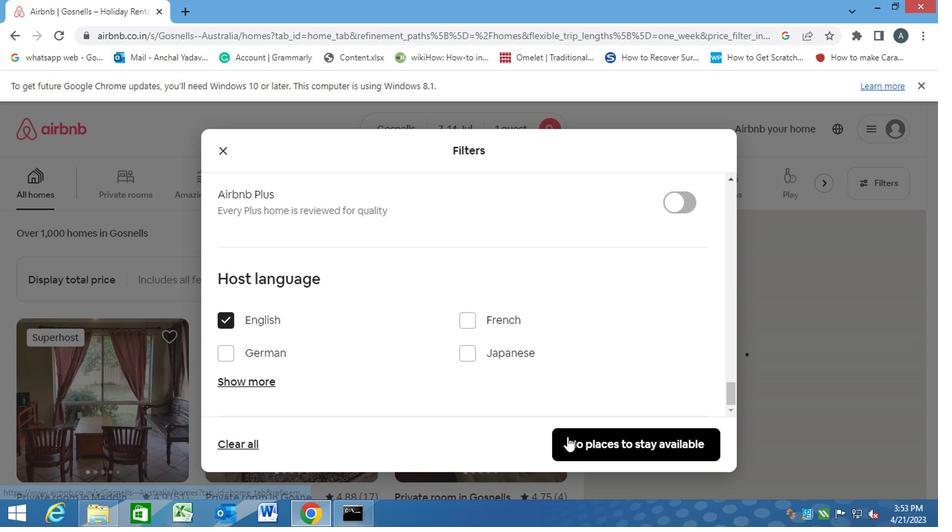
